 Task: Add an event with the title Webinar: Introduction to Influencer Collaboration for Brand Growth, date '2024/05/23', time 8:50 AM to 10:50 AMand add a description: After each fall, allow time for participants to reflect on their experience. Discuss the emotions, challenges, and level of trust felt during the exercise. Encourage open and honest communication about how the exercise relates to the team's dynamics and collaboration.Select event color  Sage . Add location for the event as: Manchester, UK, logged in from the account softage.4@softage.netand send the event invitation to softage.2@softage.net and softage.3@softage.net. Set a reminder for the event Daily
Action: Mouse moved to (92, 122)
Screenshot: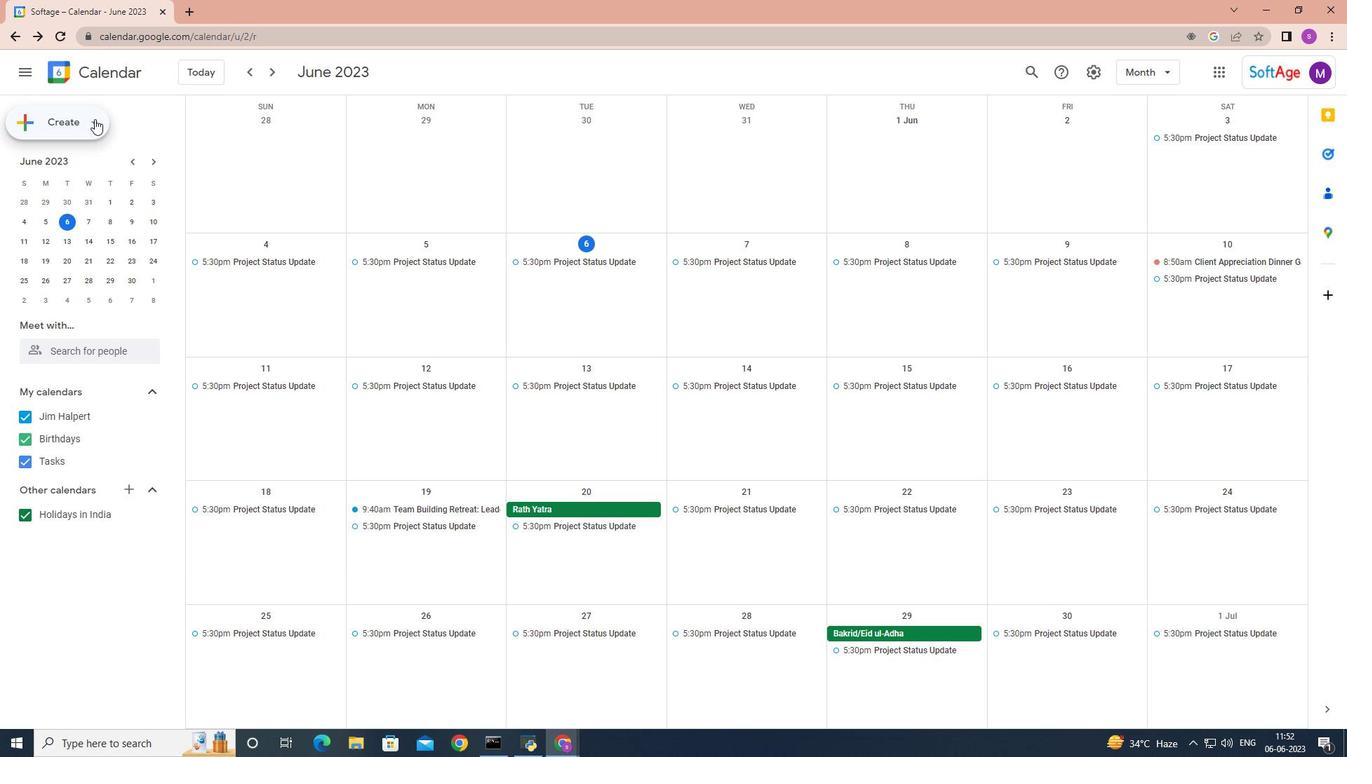 
Action: Mouse pressed left at (92, 122)
Screenshot: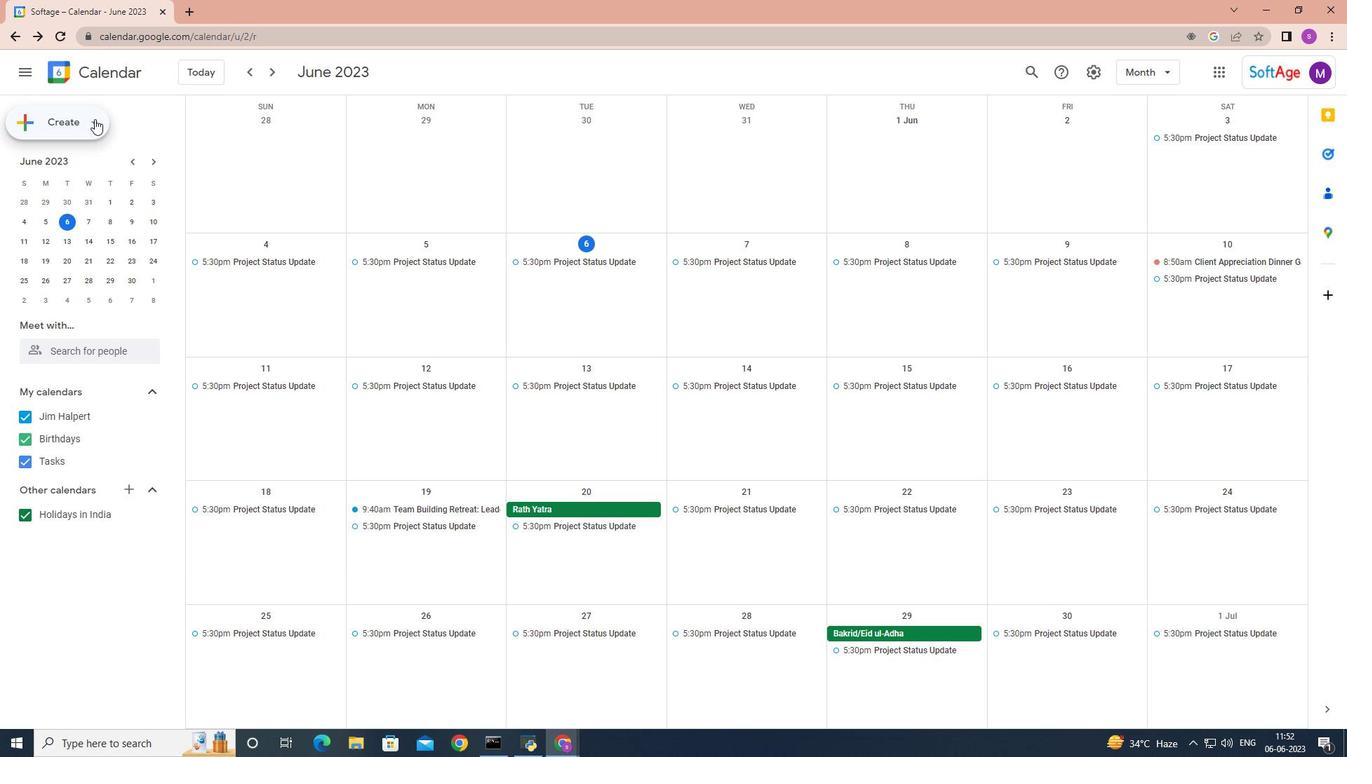 
Action: Mouse moved to (93, 157)
Screenshot: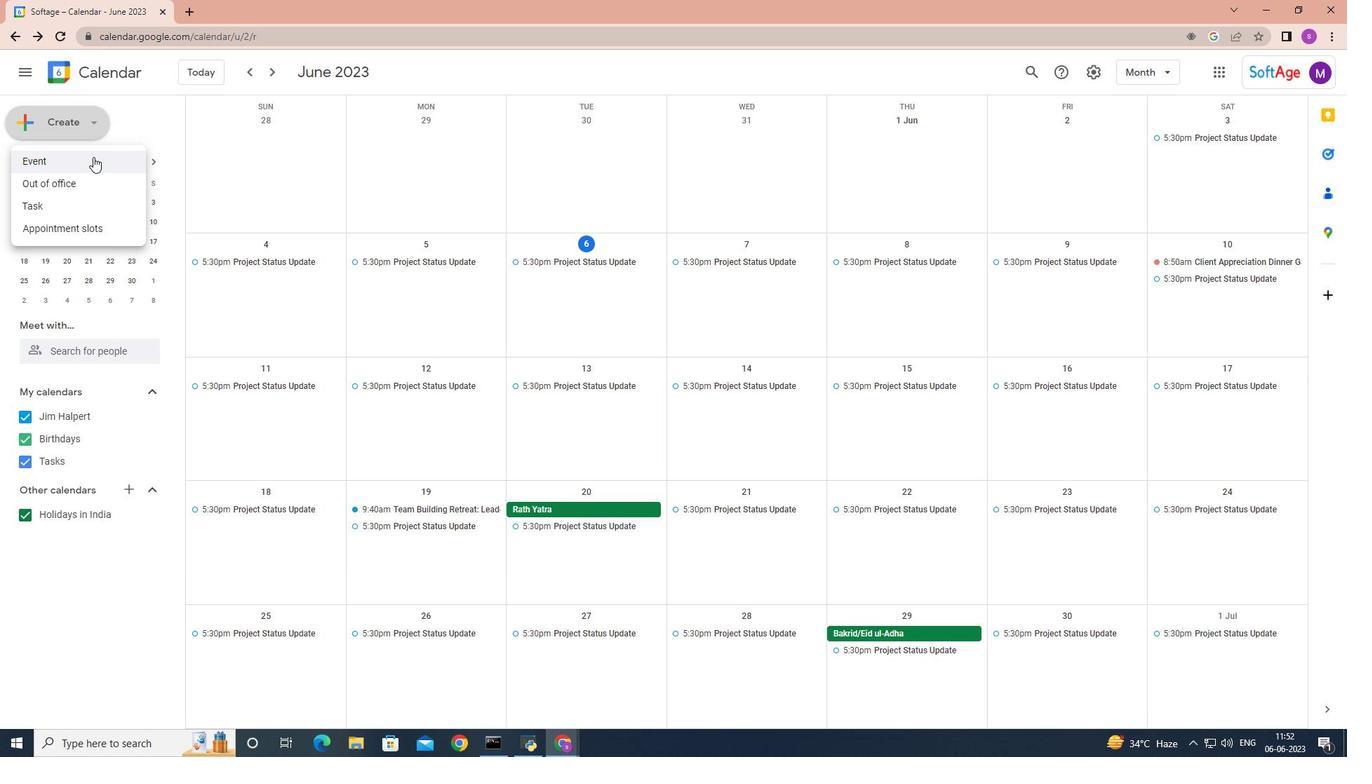 
Action: Mouse pressed left at (93, 157)
Screenshot: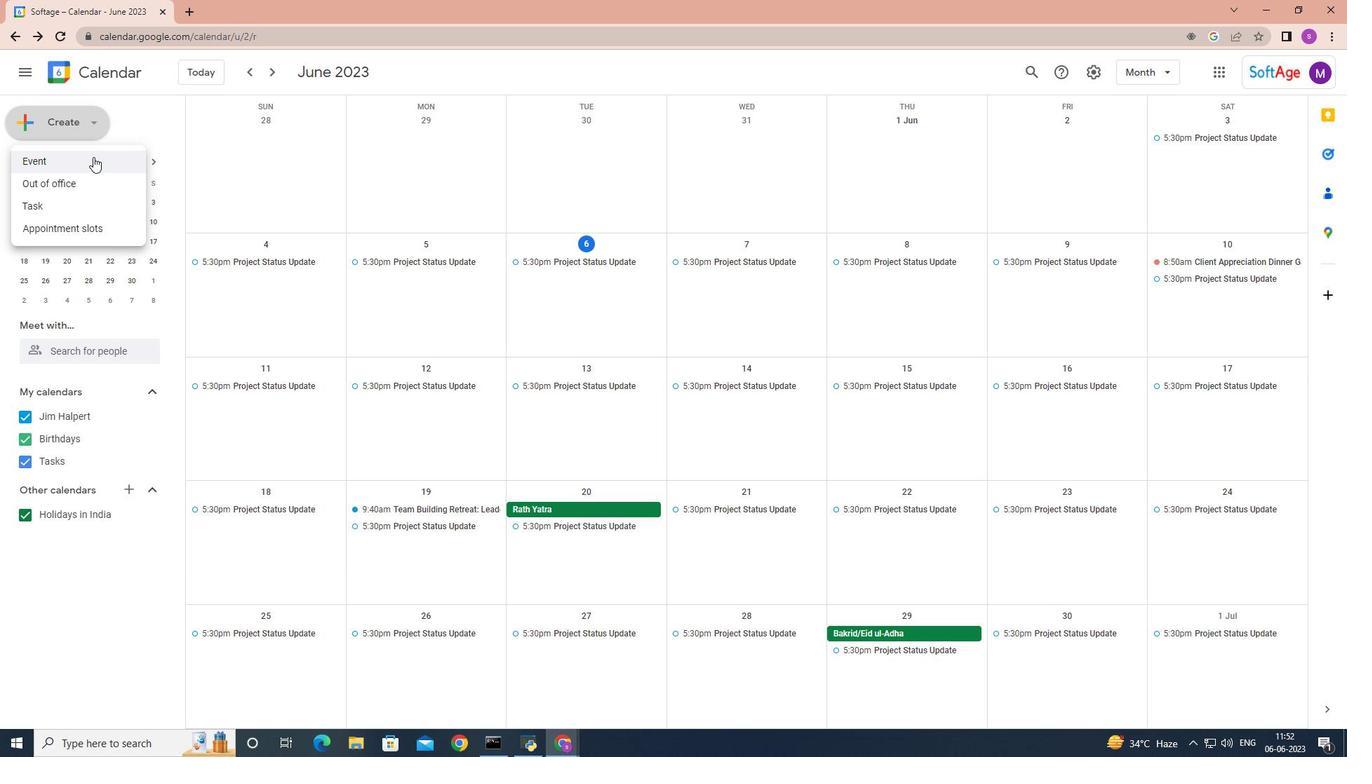 
Action: Mouse moved to (384, 551)
Screenshot: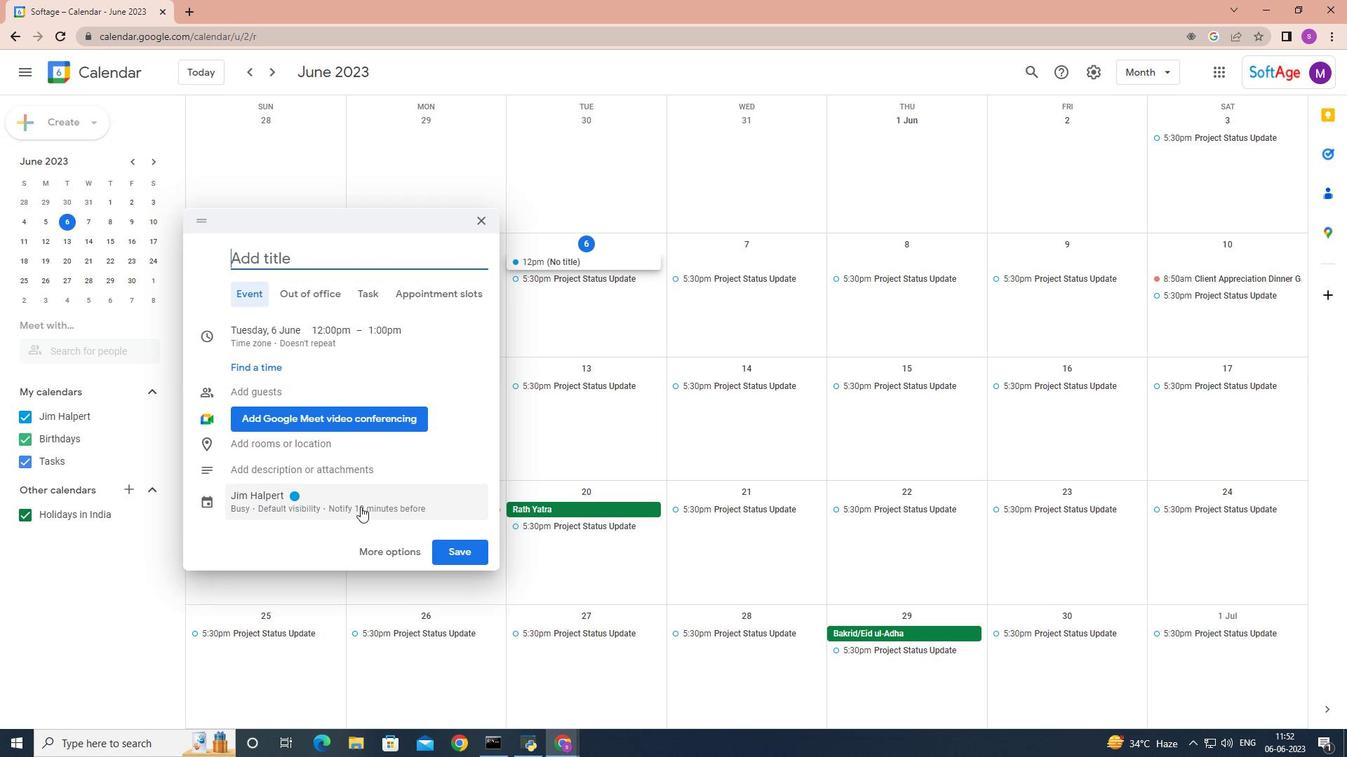 
Action: Mouse pressed left at (384, 551)
Screenshot: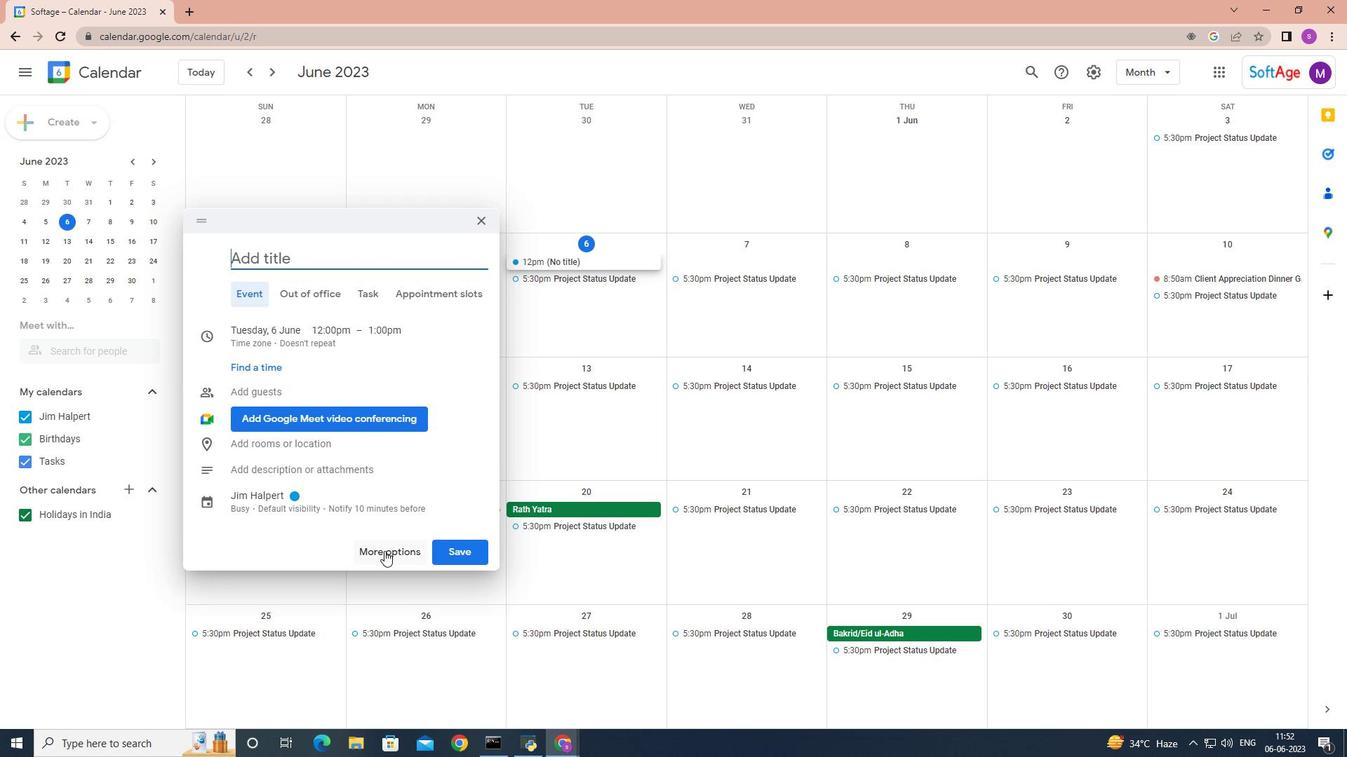 
Action: Key pressed <Key.shift>Webinar<Key.space><Key.shift>:<Key.space><Key.shift>Introduction<Key.space>to<Key.space><Key.shift>Influencer<Key.space><Key.shift>Collaboration<Key.space>for<Key.space><Key.shift>Brand<Key.space><Key.shift>Growth
Screenshot: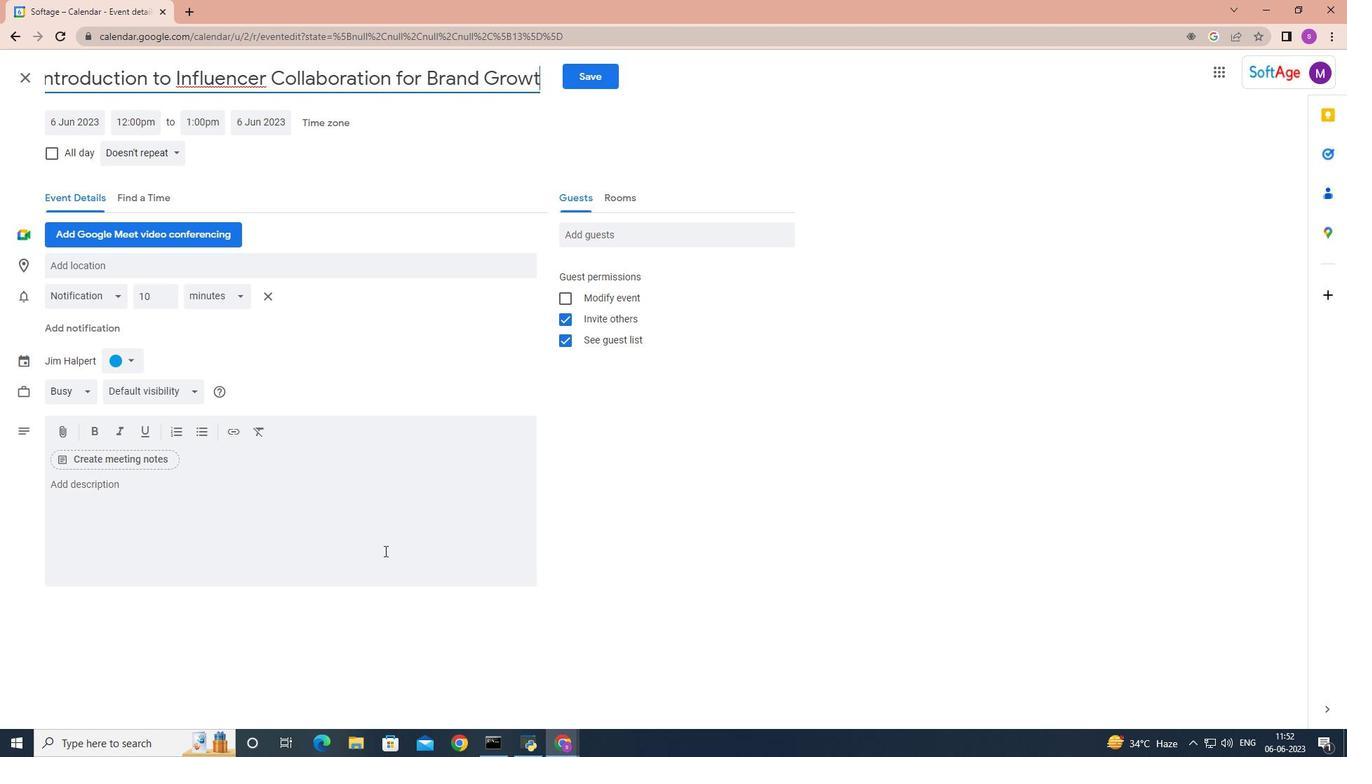 
Action: Mouse moved to (73, 116)
Screenshot: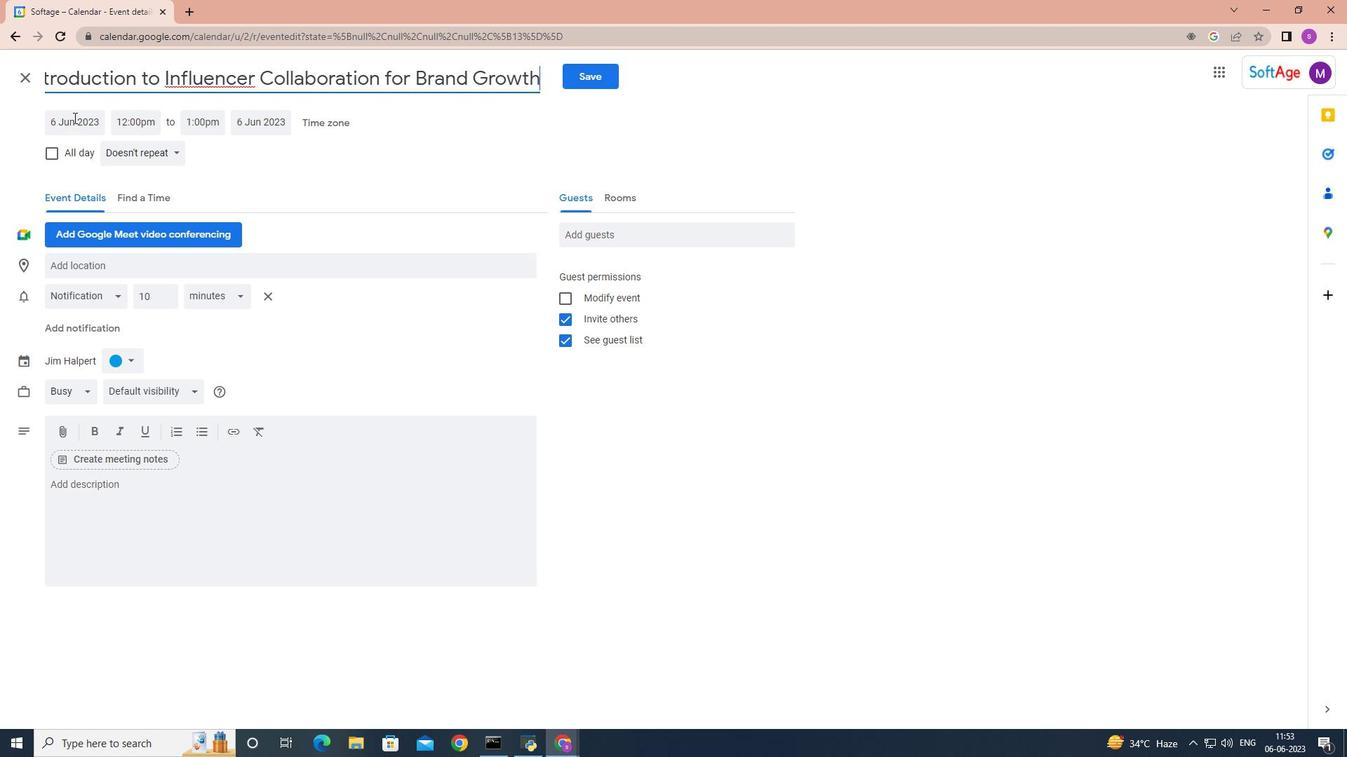 
Action: Mouse pressed left at (73, 116)
Screenshot: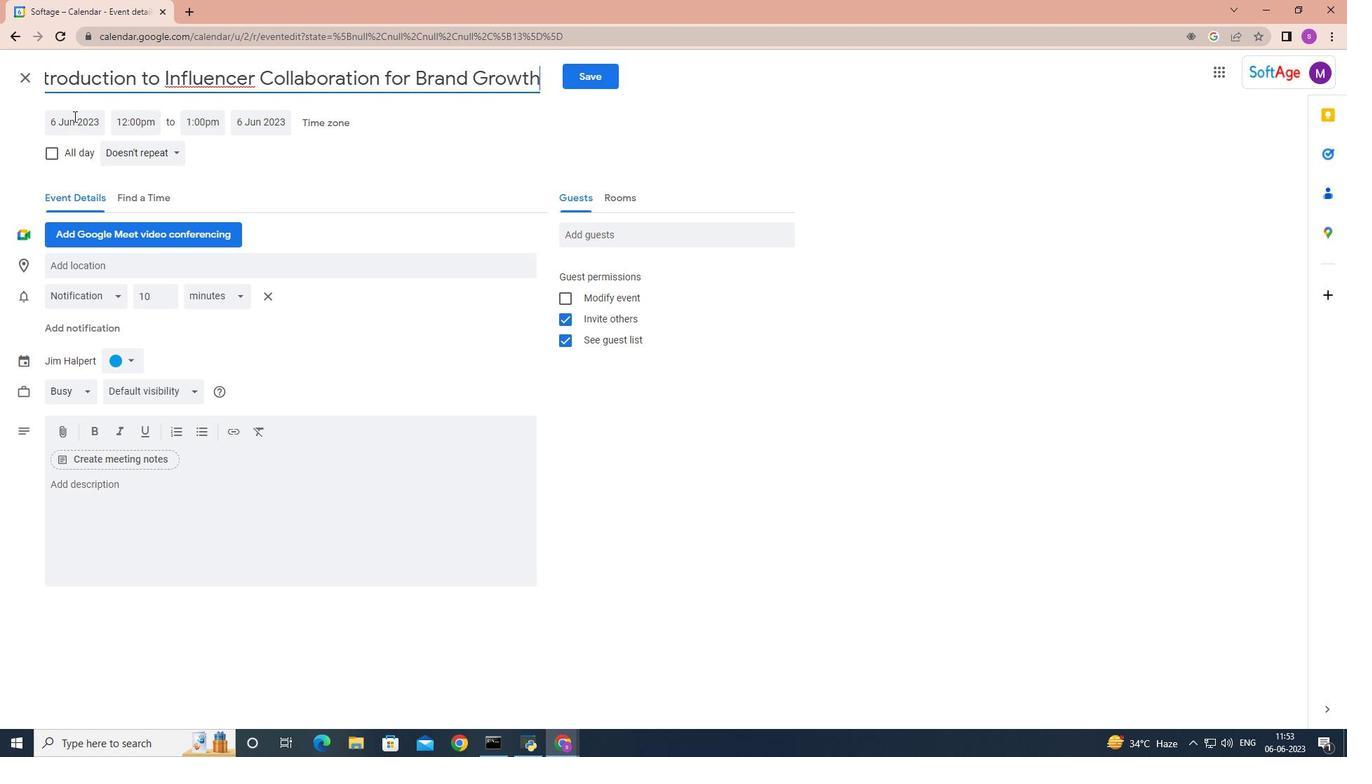 
Action: Mouse moved to (220, 151)
Screenshot: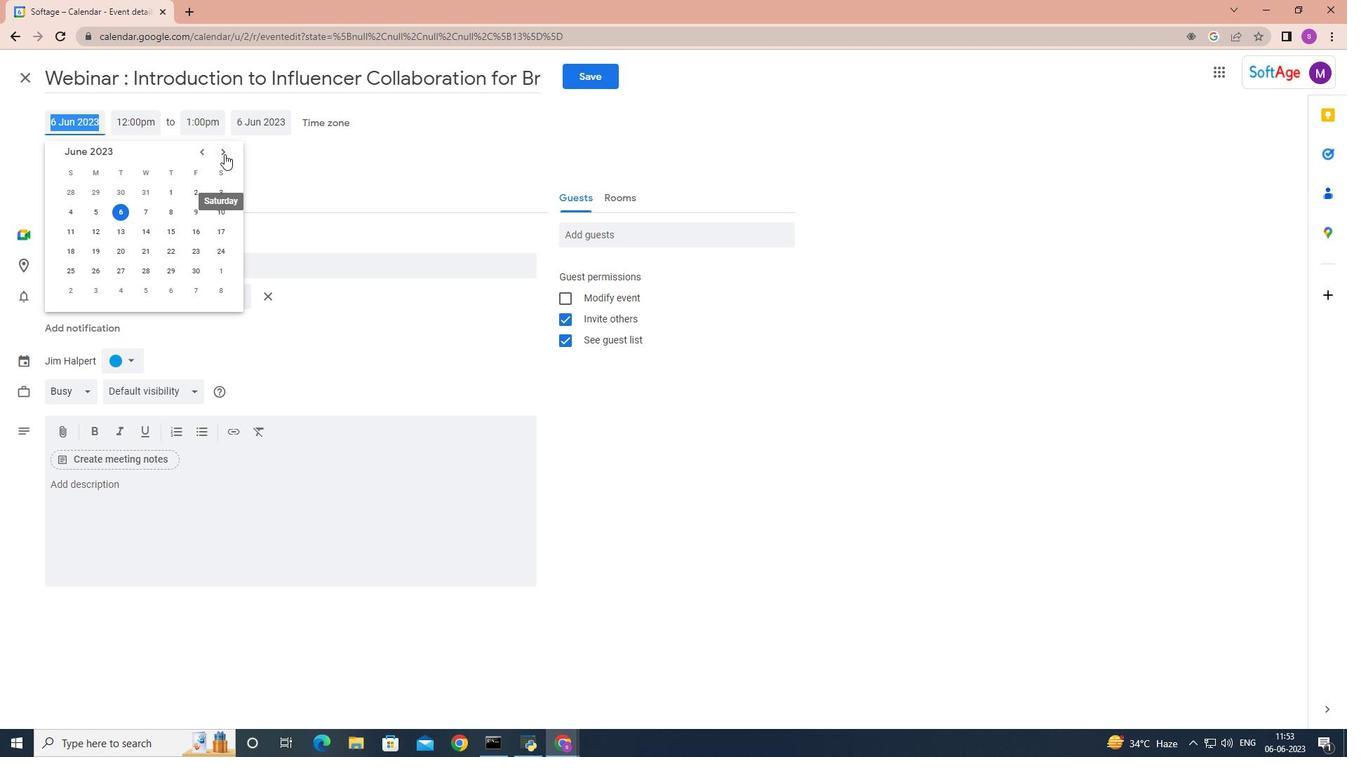 
Action: Mouse pressed left at (220, 151)
Screenshot: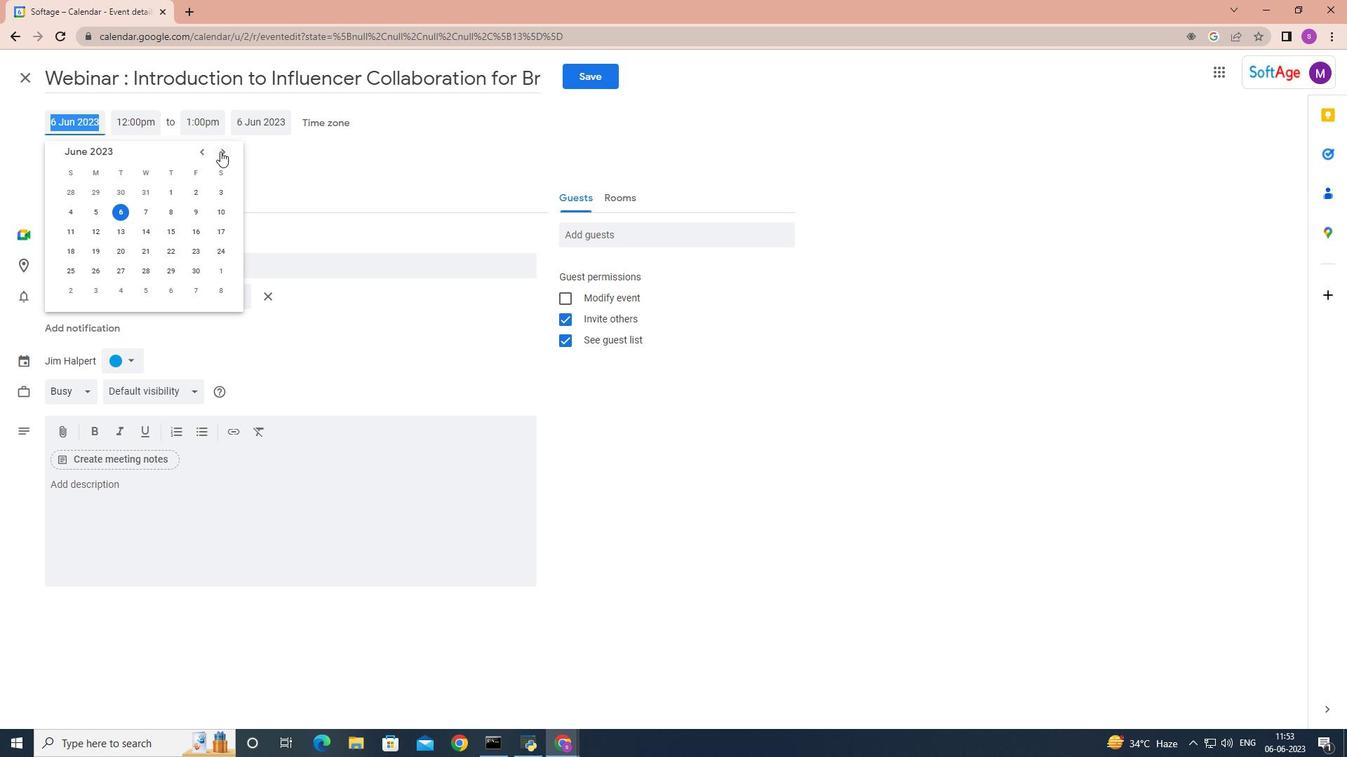 
Action: Mouse pressed left at (220, 151)
Screenshot: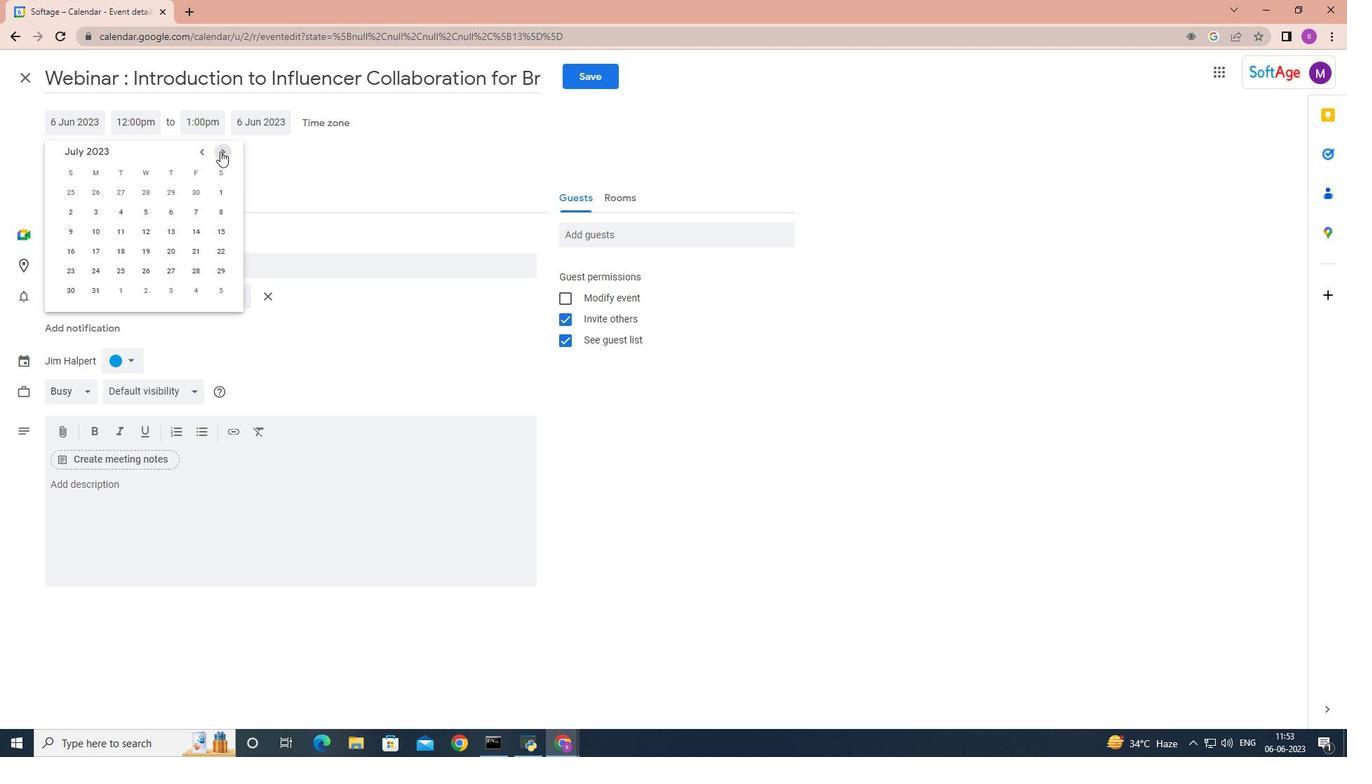 
Action: Mouse moved to (220, 151)
Screenshot: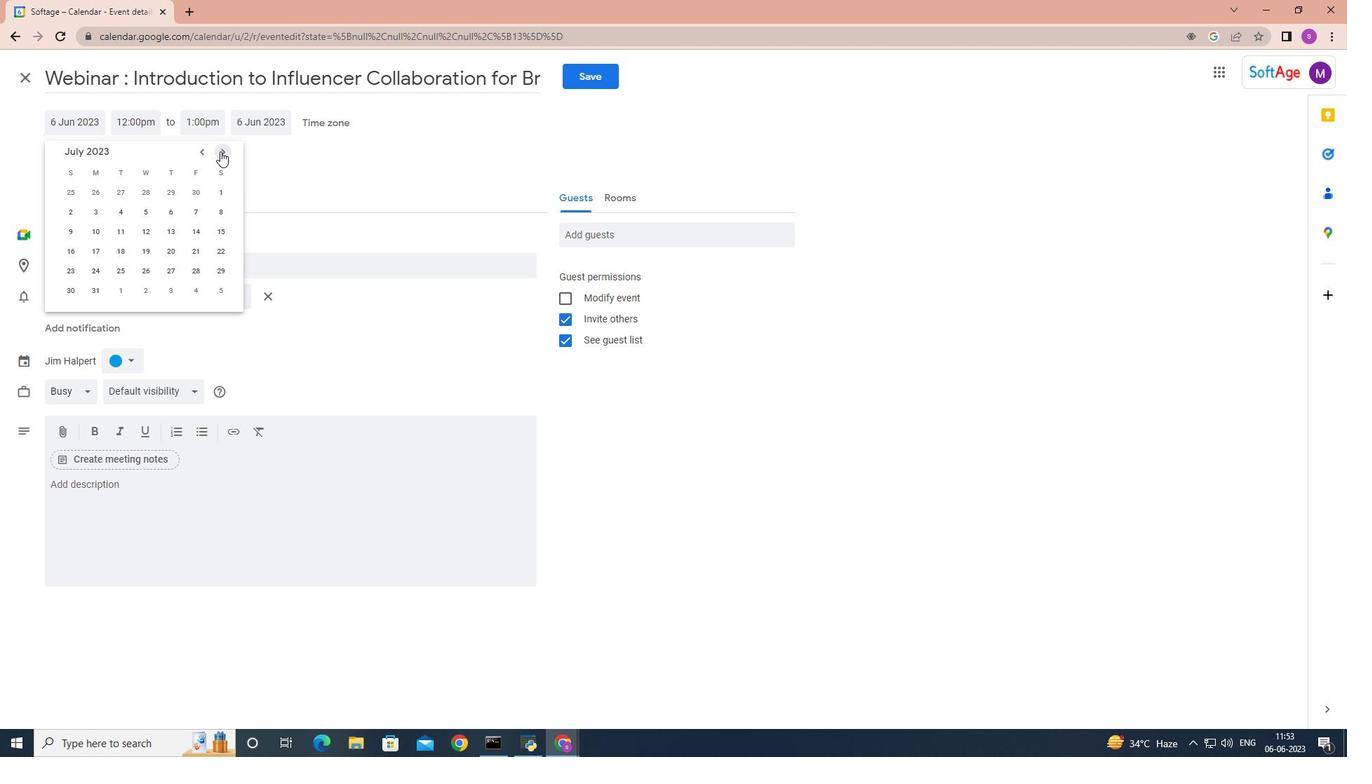 
Action: Mouse pressed left at (220, 151)
Screenshot: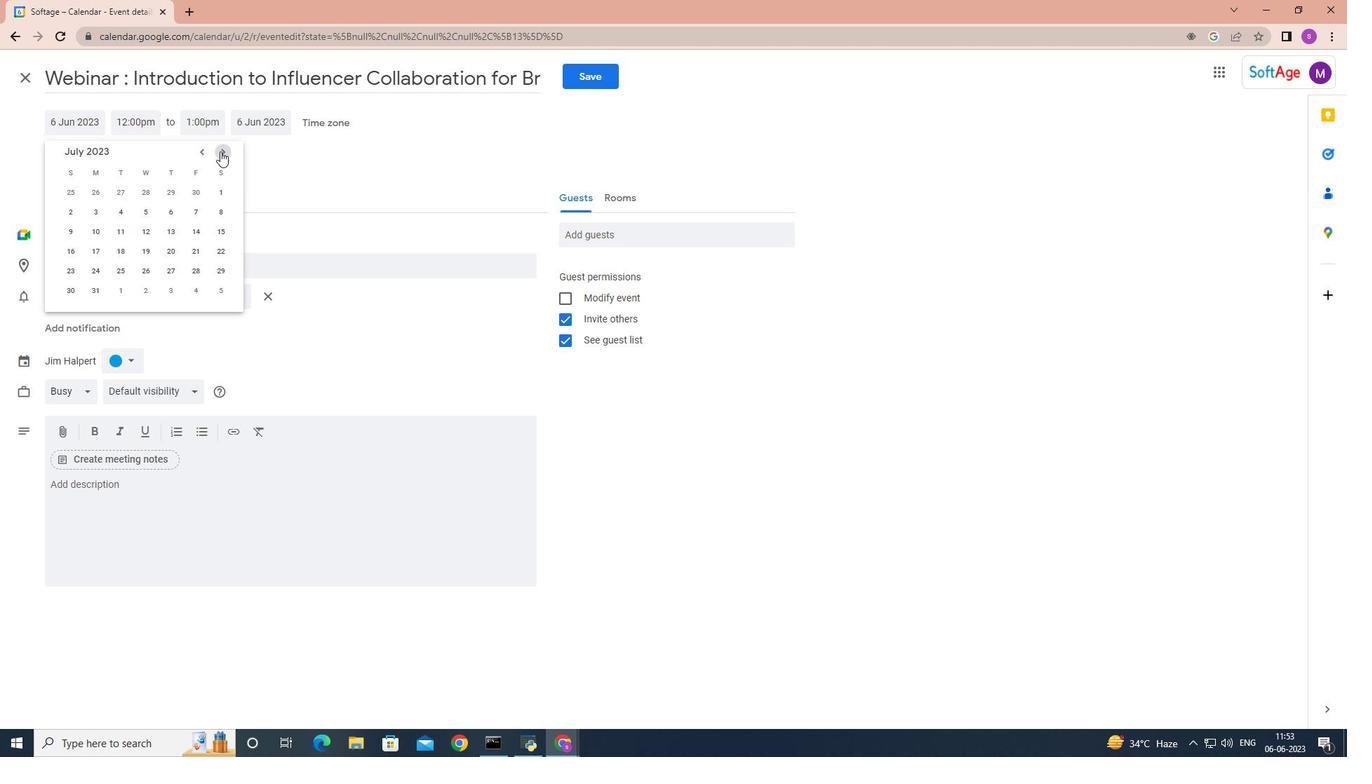 
Action: Mouse pressed left at (220, 151)
Screenshot: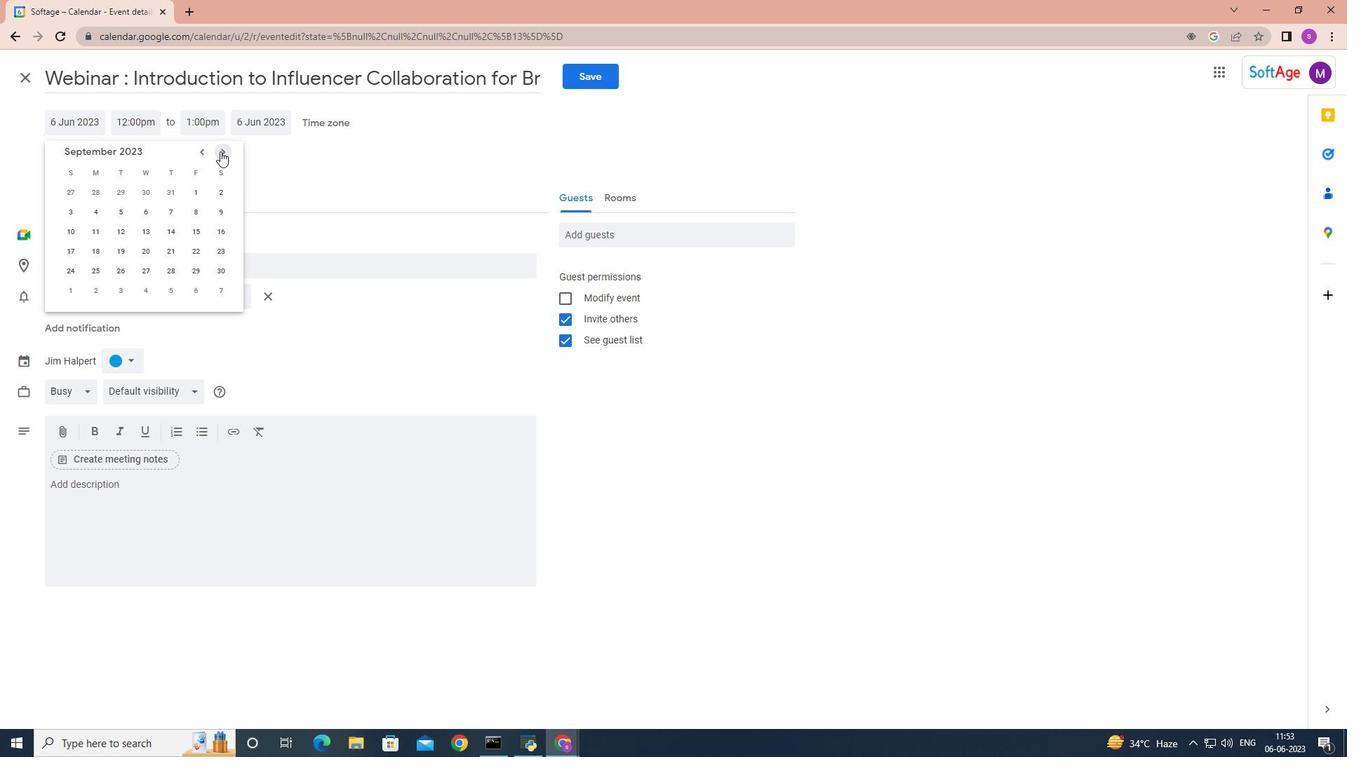 
Action: Mouse pressed left at (220, 151)
Screenshot: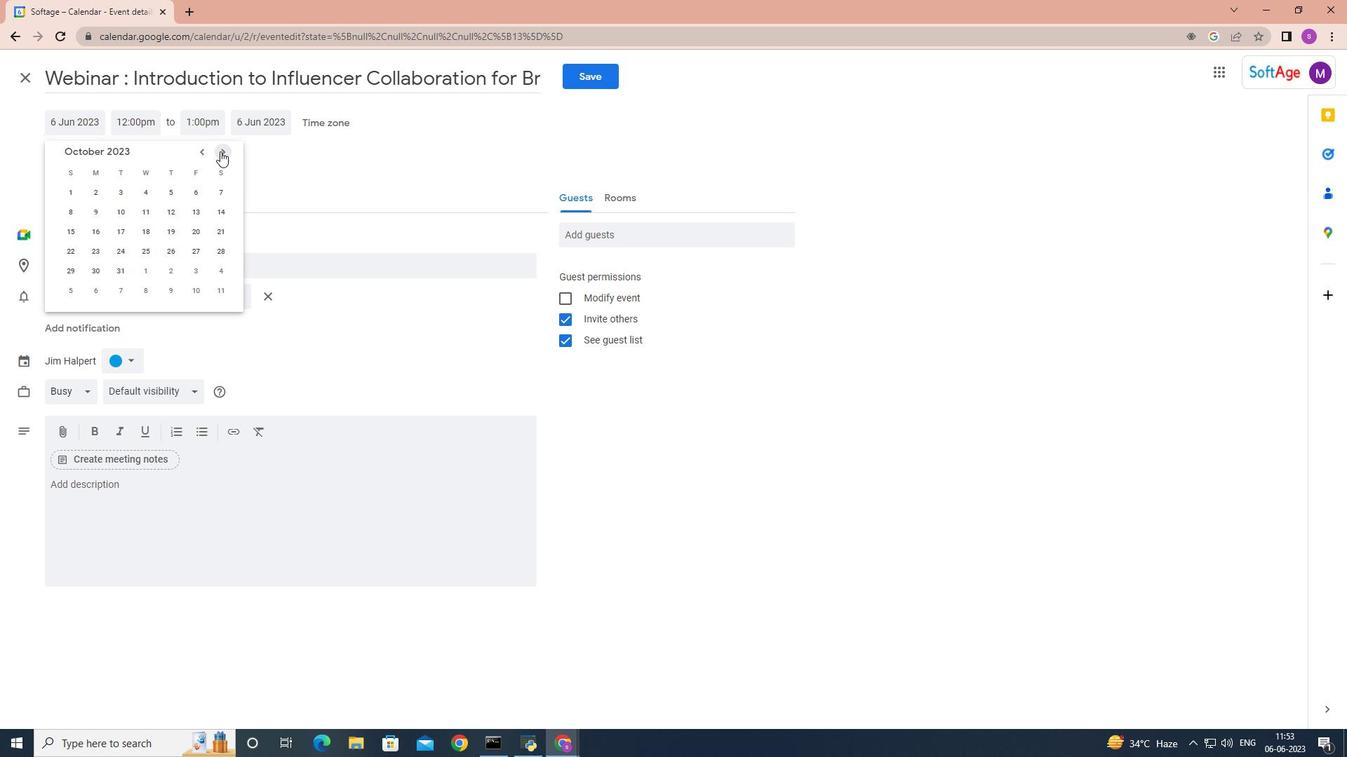 
Action: Mouse pressed left at (220, 151)
Screenshot: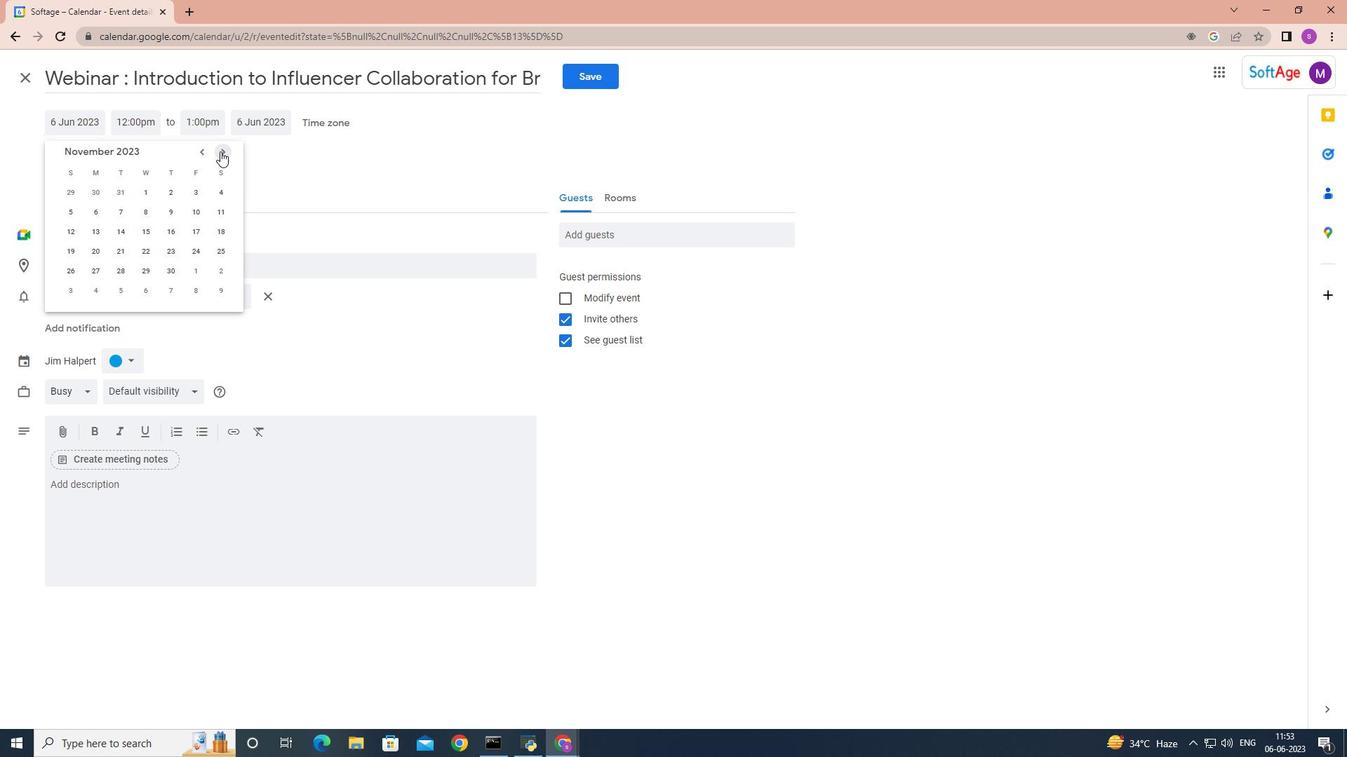 
Action: Mouse pressed left at (220, 151)
Screenshot: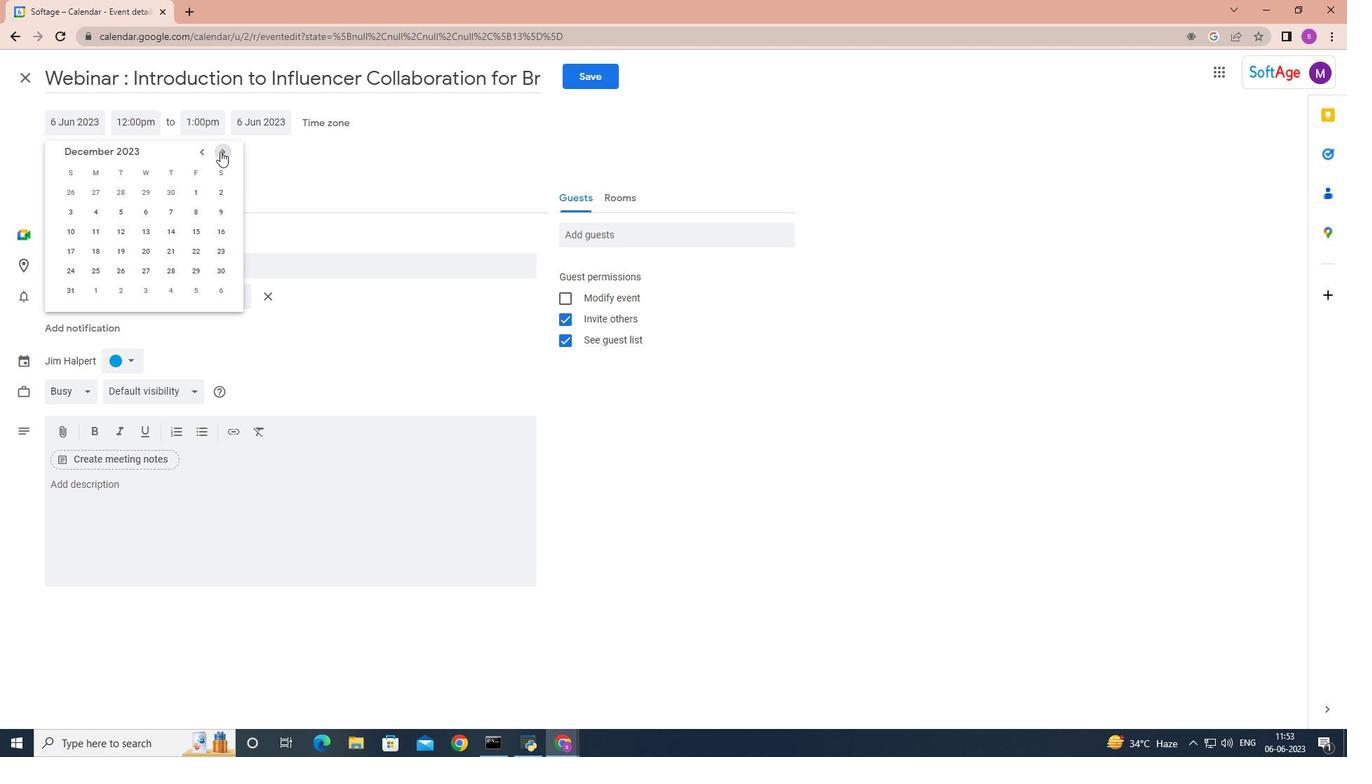 
Action: Mouse pressed left at (220, 151)
Screenshot: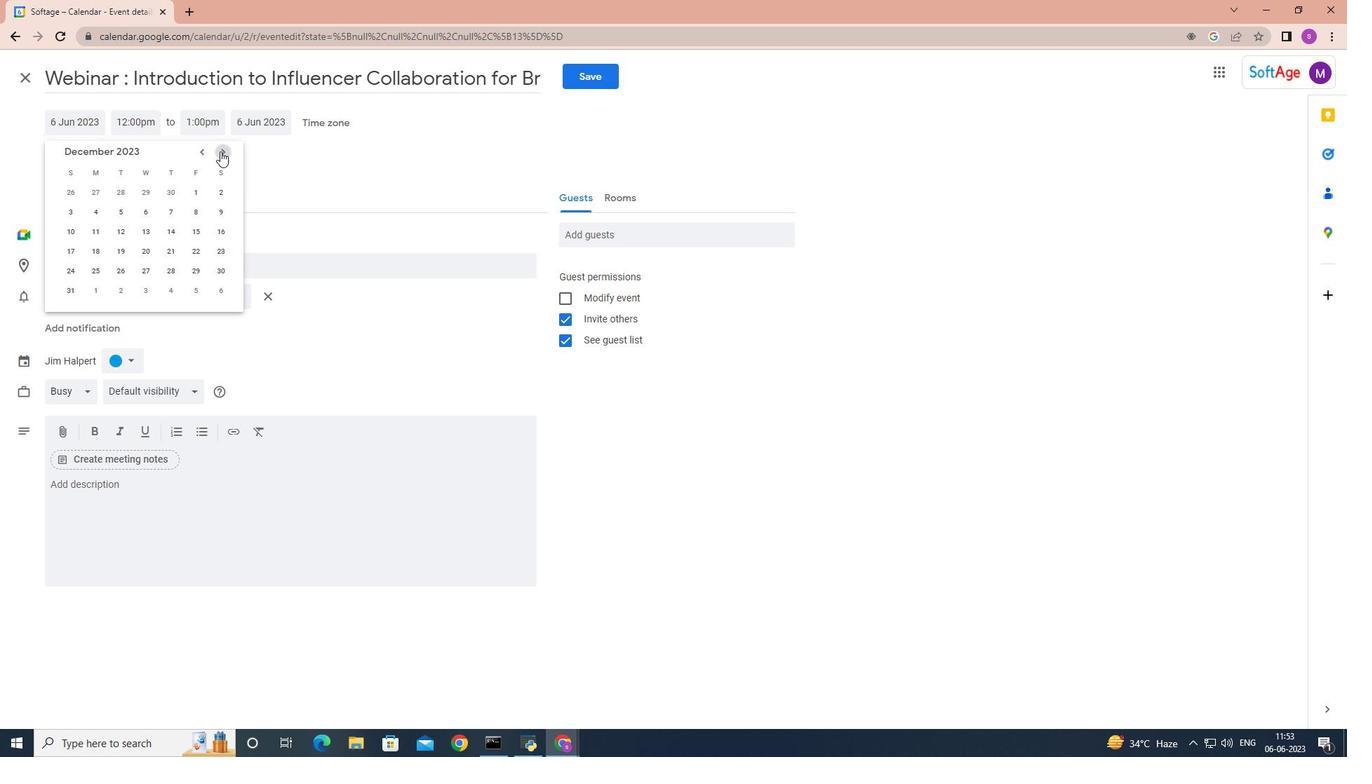
Action: Mouse pressed left at (220, 151)
Screenshot: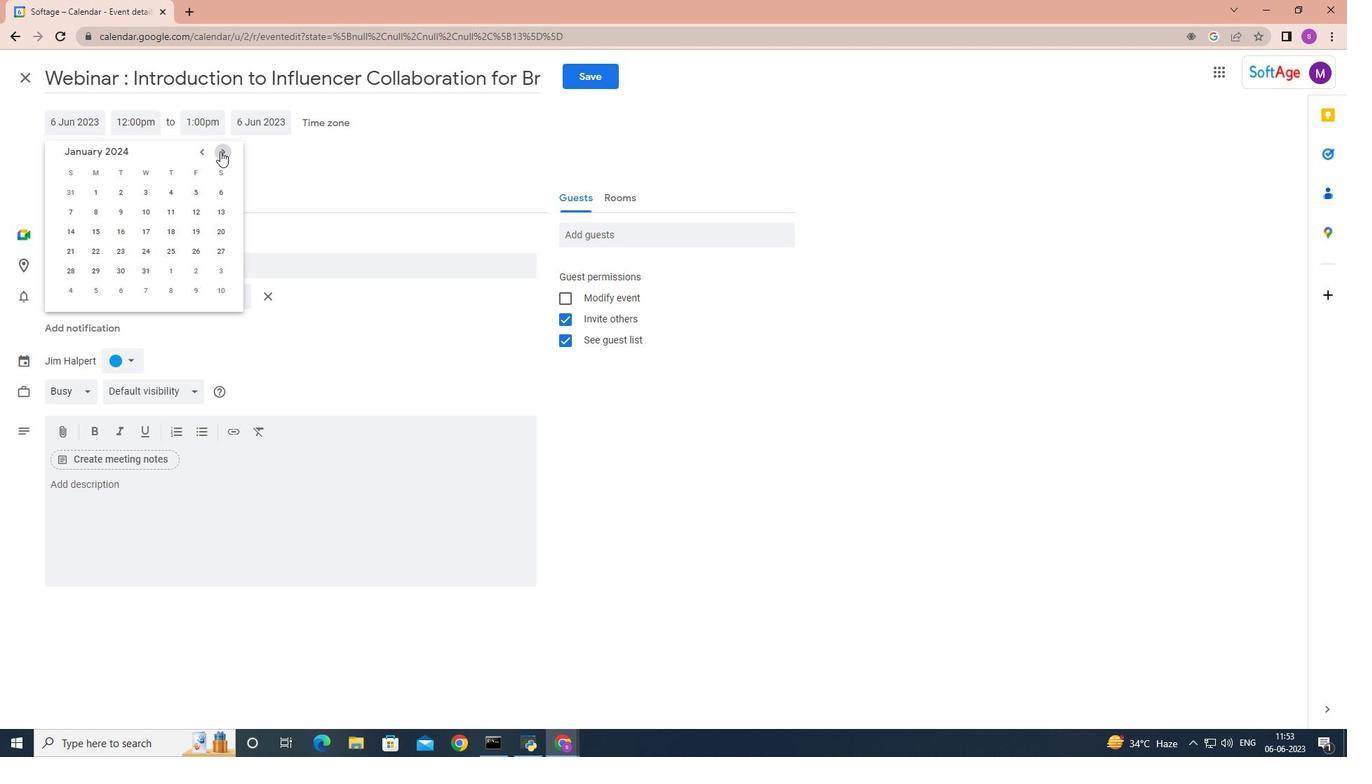 
Action: Mouse pressed left at (220, 151)
Screenshot: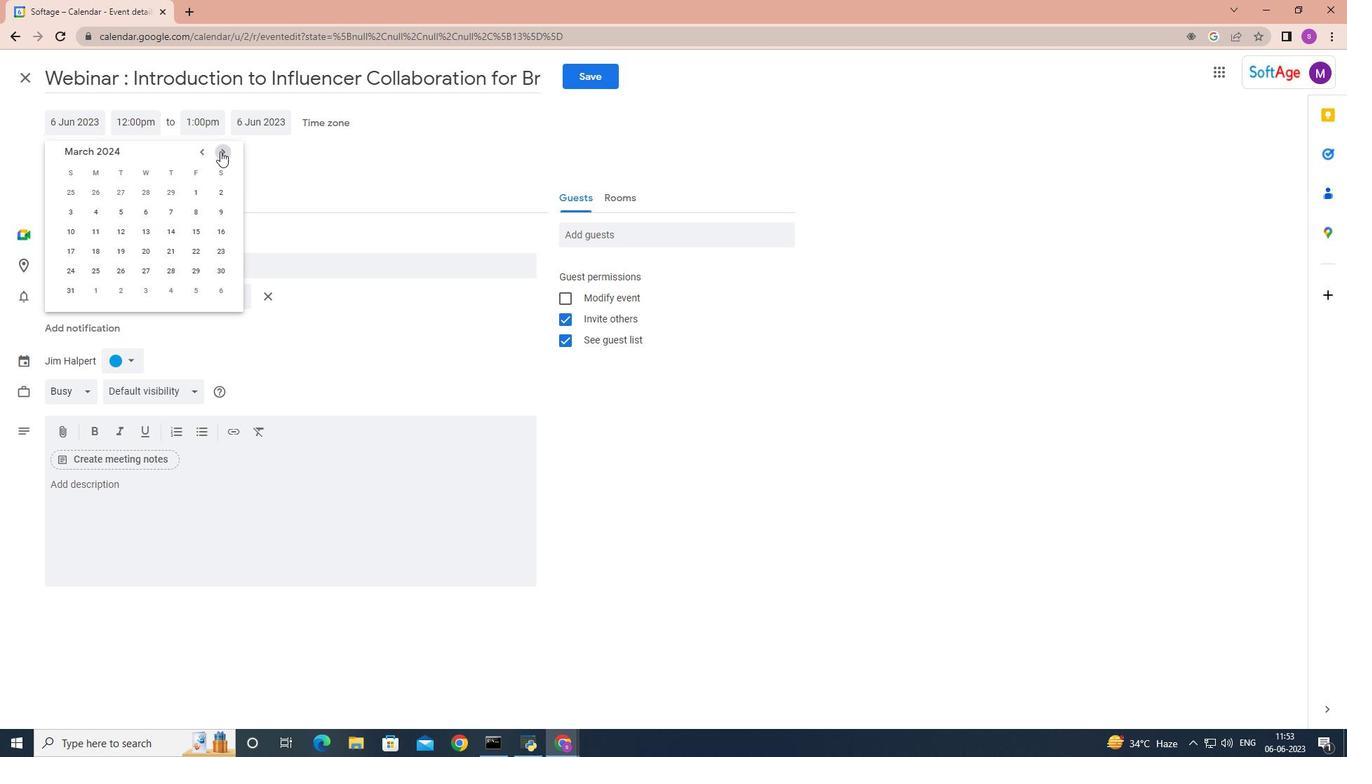 
Action: Mouse pressed left at (220, 151)
Screenshot: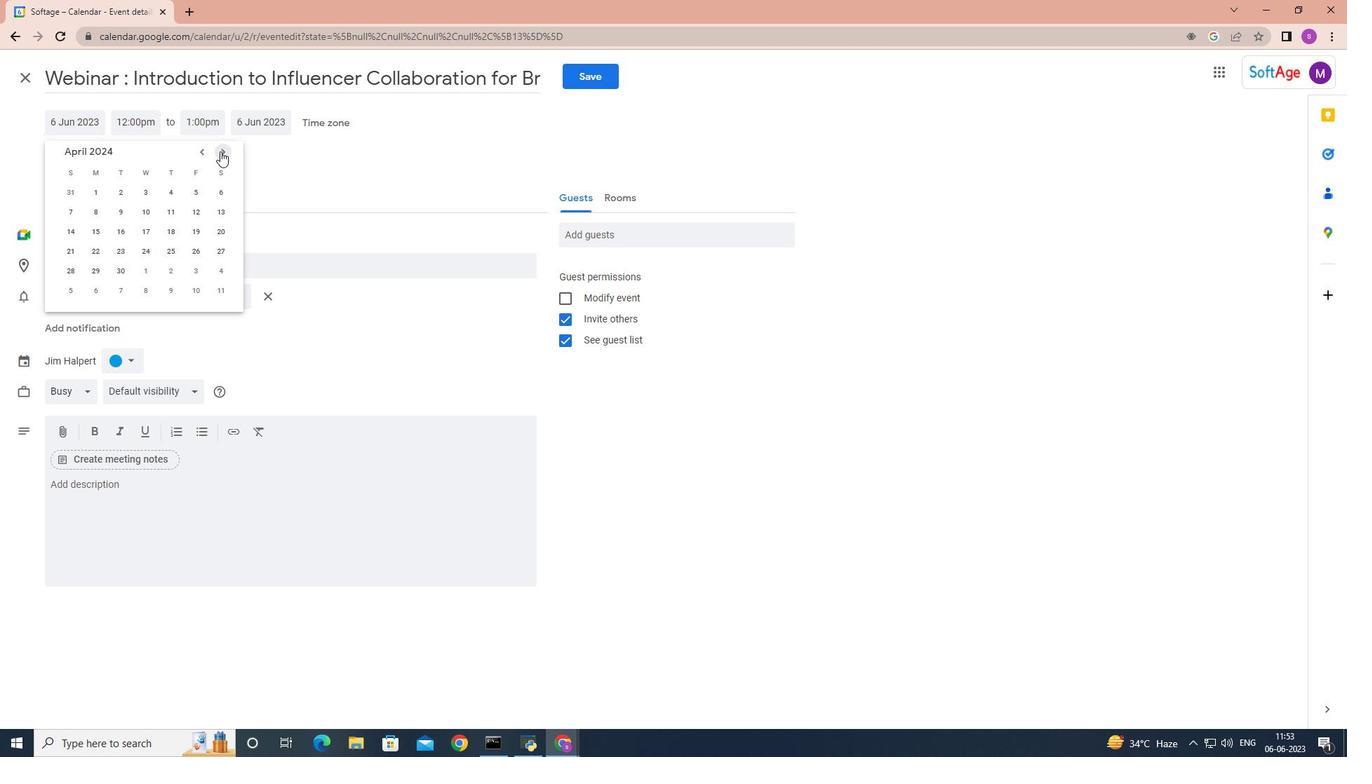 
Action: Mouse moved to (170, 251)
Screenshot: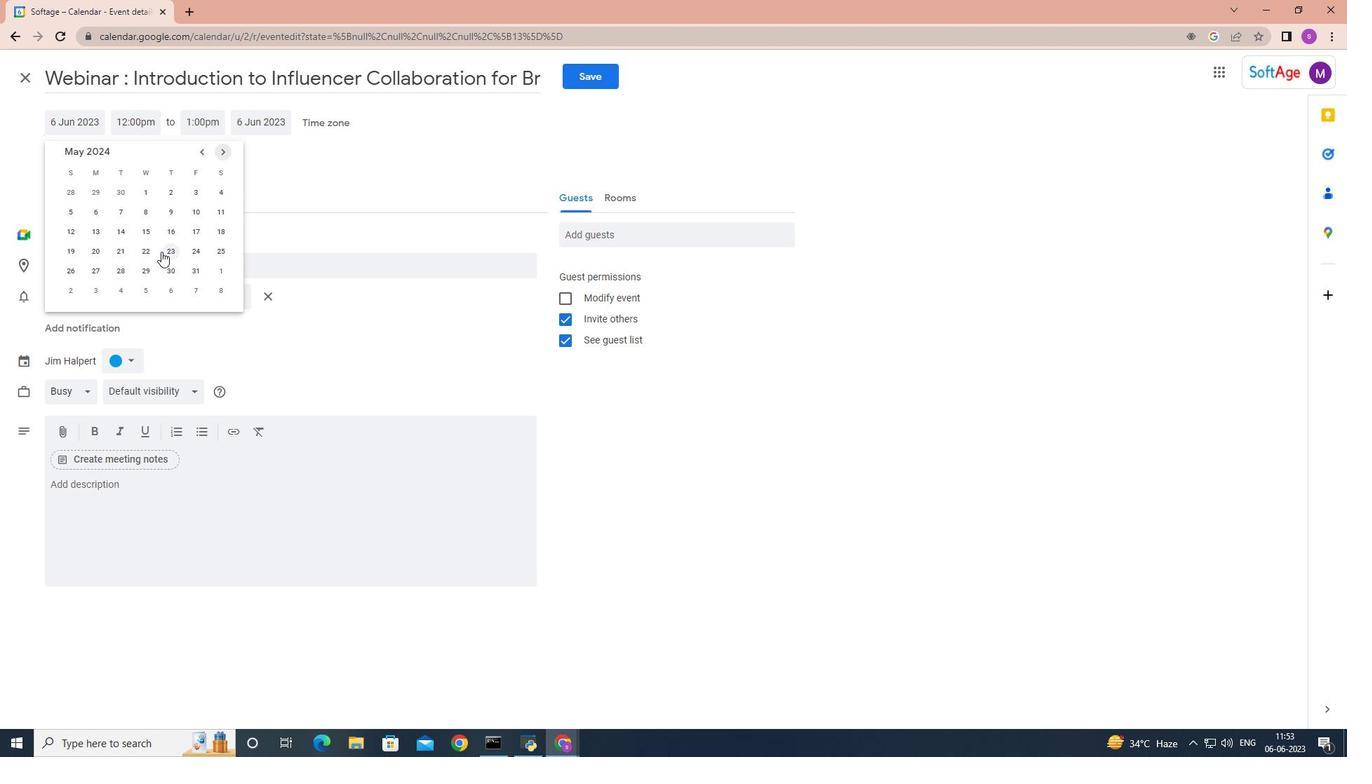 
Action: Mouse pressed left at (170, 251)
Screenshot: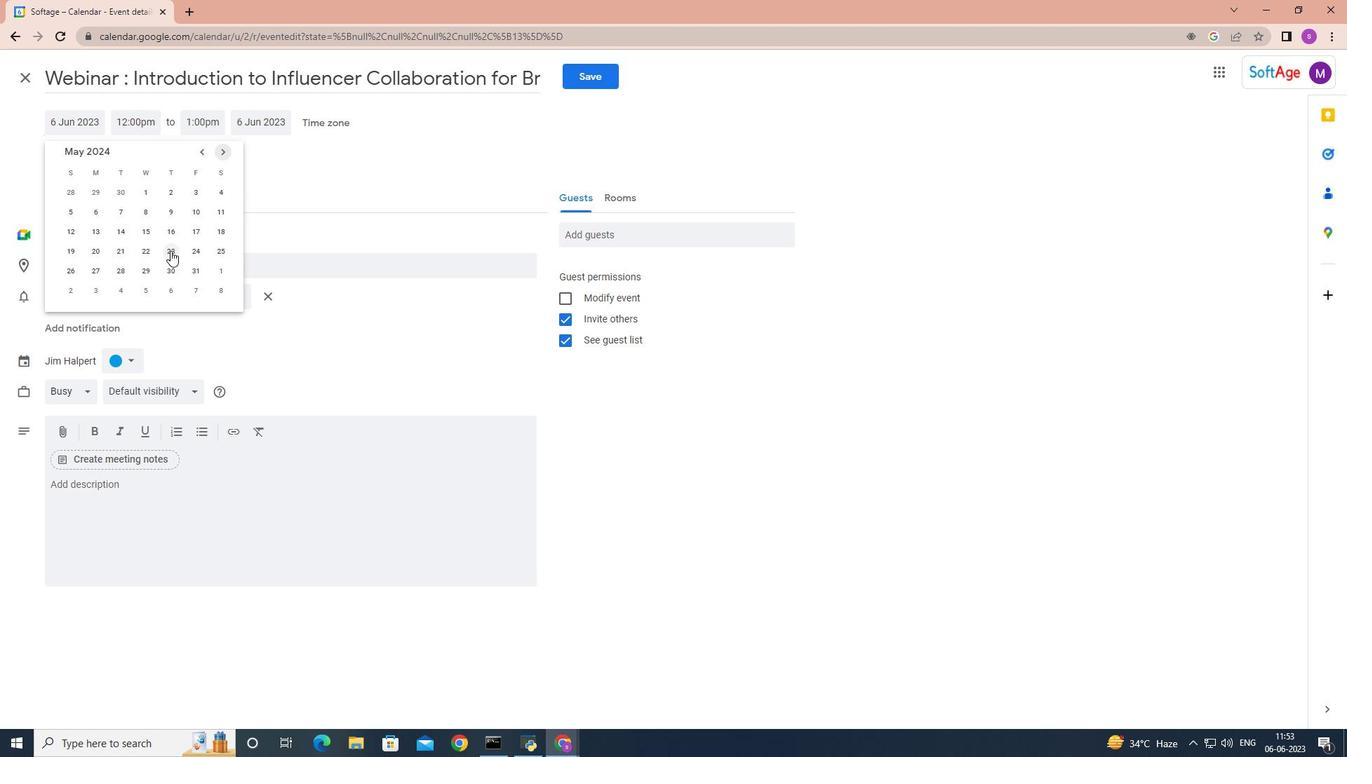 
Action: Mouse moved to (154, 124)
Screenshot: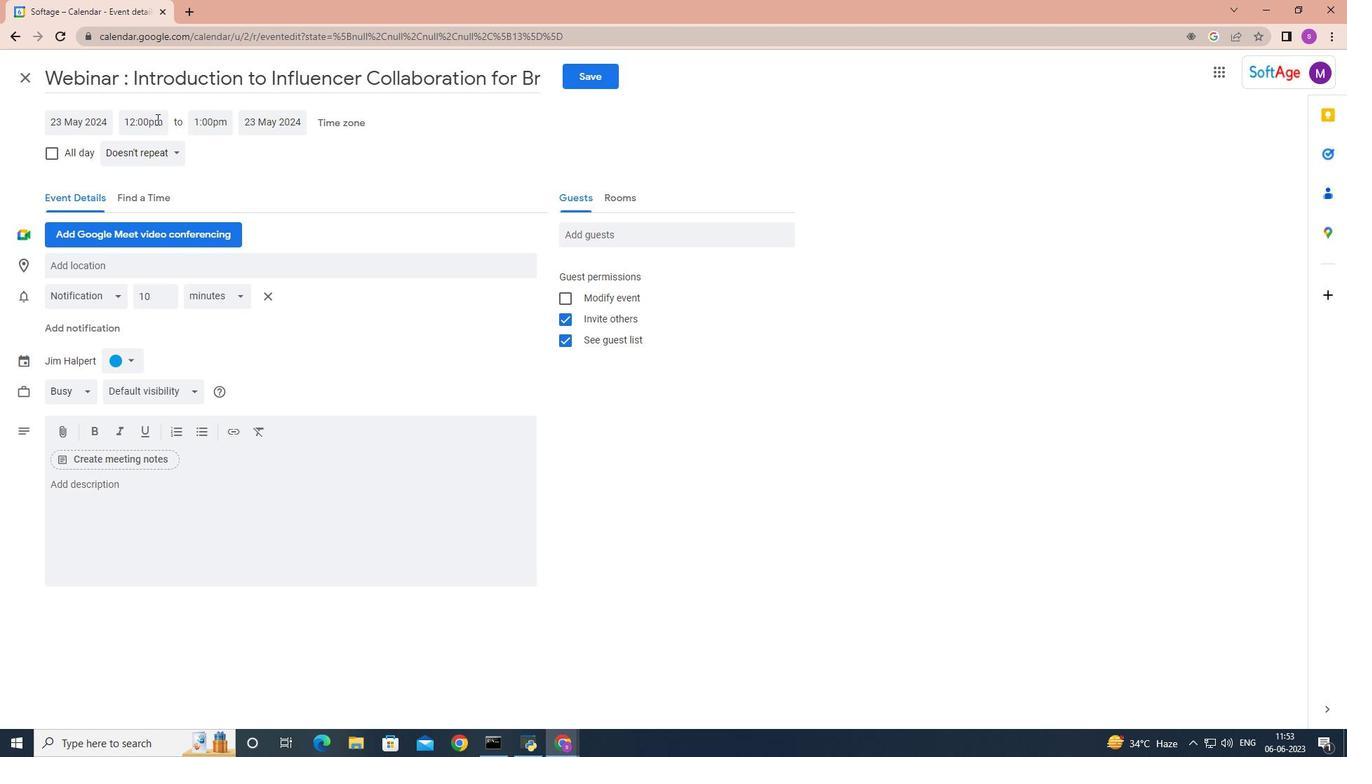 
Action: Mouse pressed left at (154, 124)
Screenshot: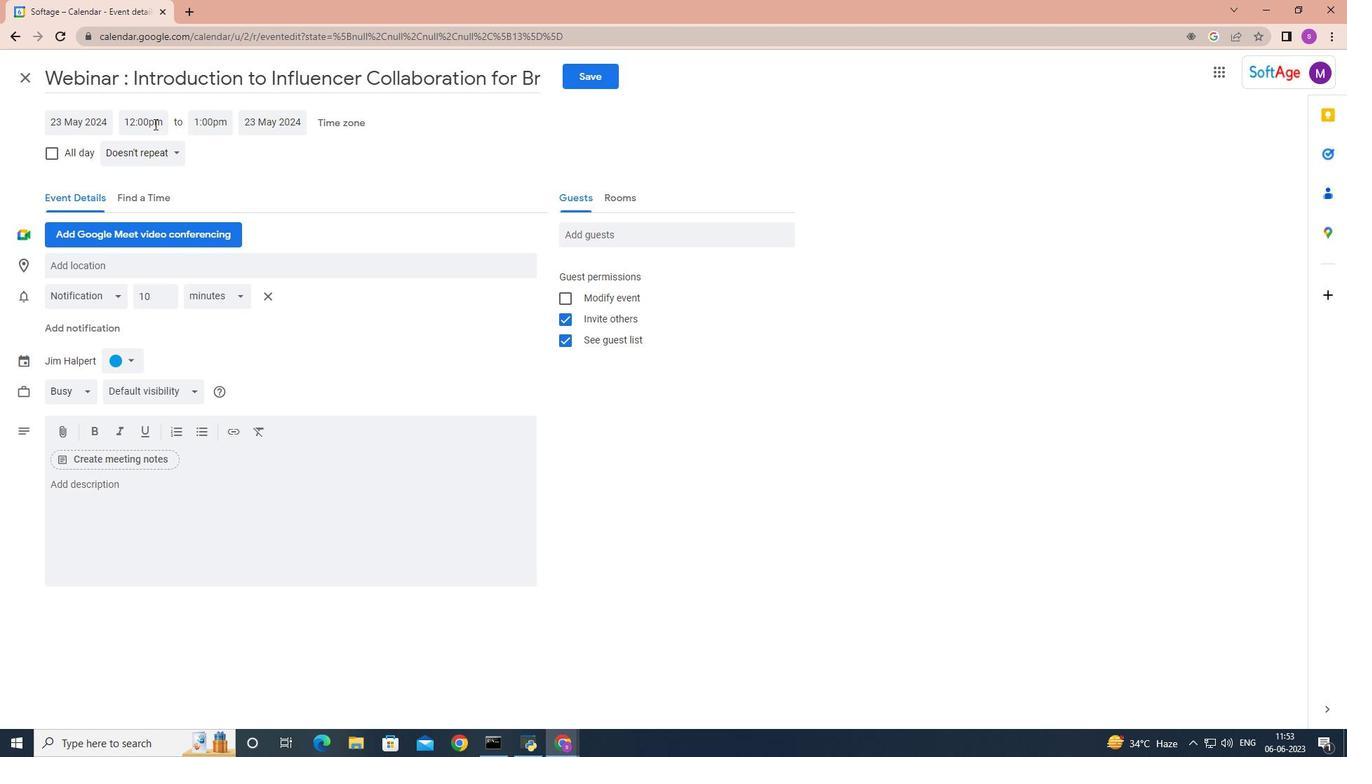 
Action: Mouse moved to (207, 214)
Screenshot: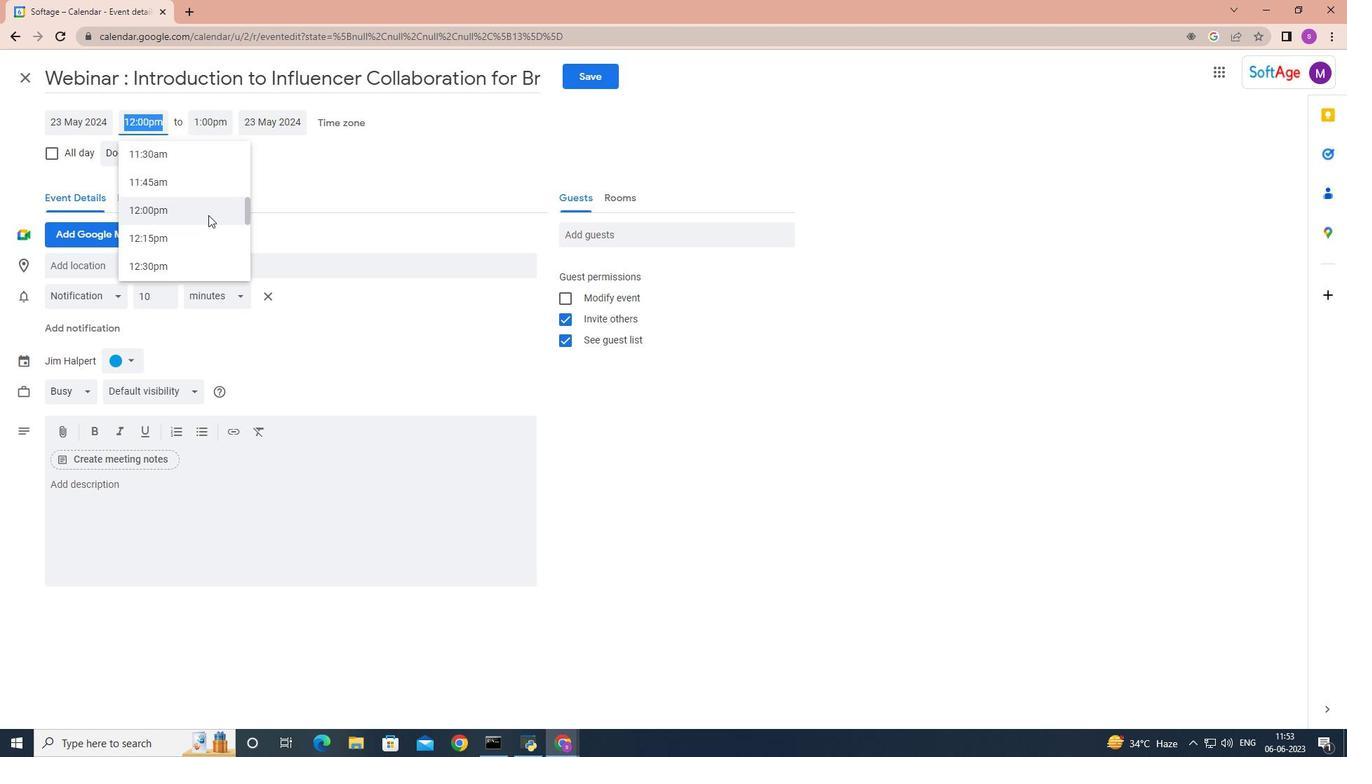 
Action: Mouse scrolled (207, 215) with delta (0, 0)
Screenshot: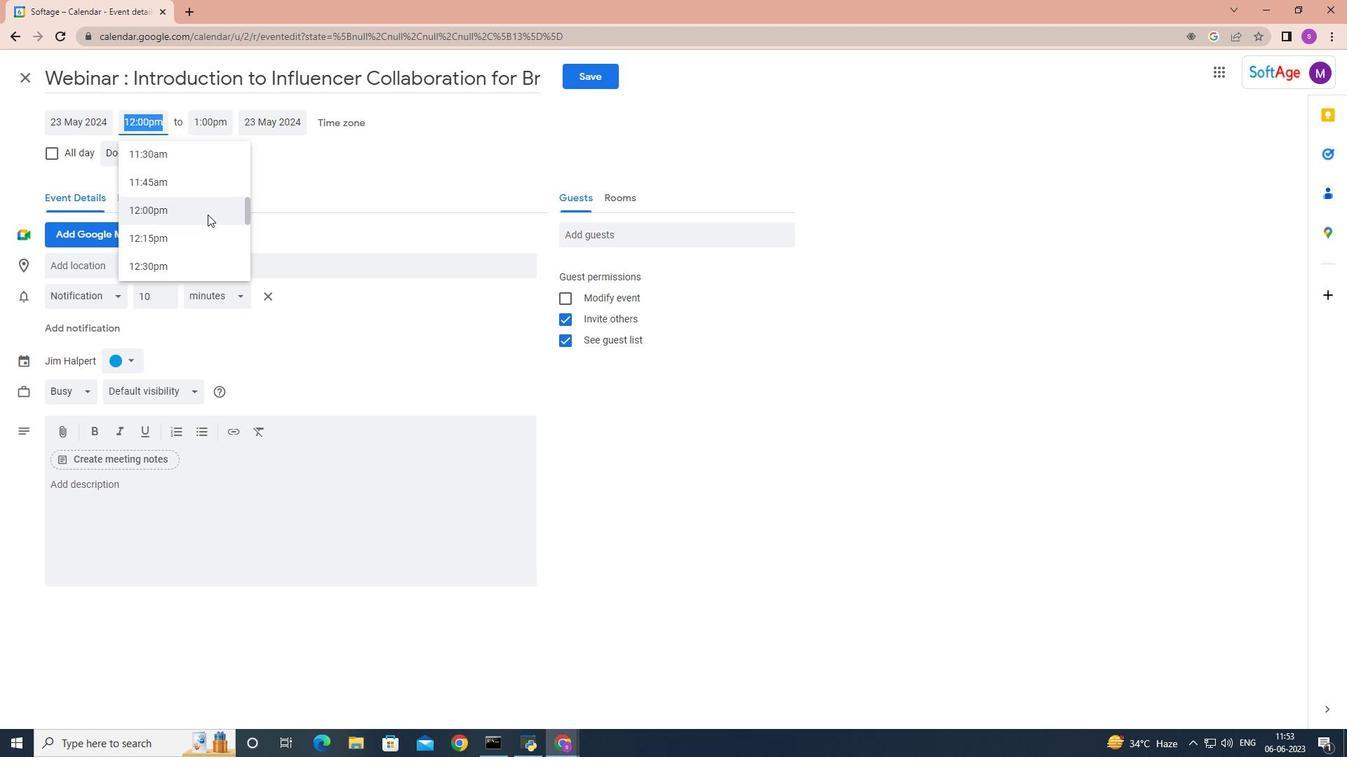 
Action: Key pressed 8<Key.shift><Key.shift><Key.shift>:50<Key.space><Key.shift>AM<Key.enter>
Screenshot: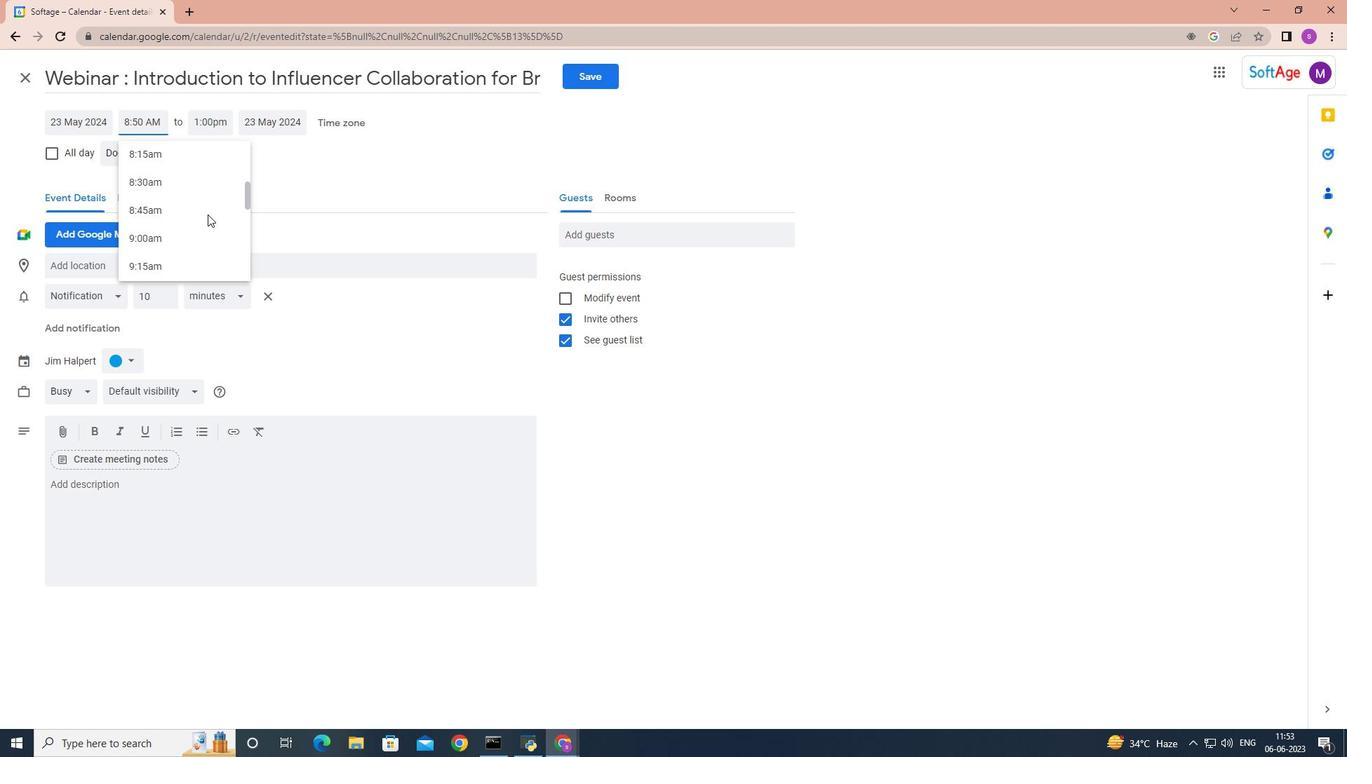 
Action: Mouse moved to (189, 122)
Screenshot: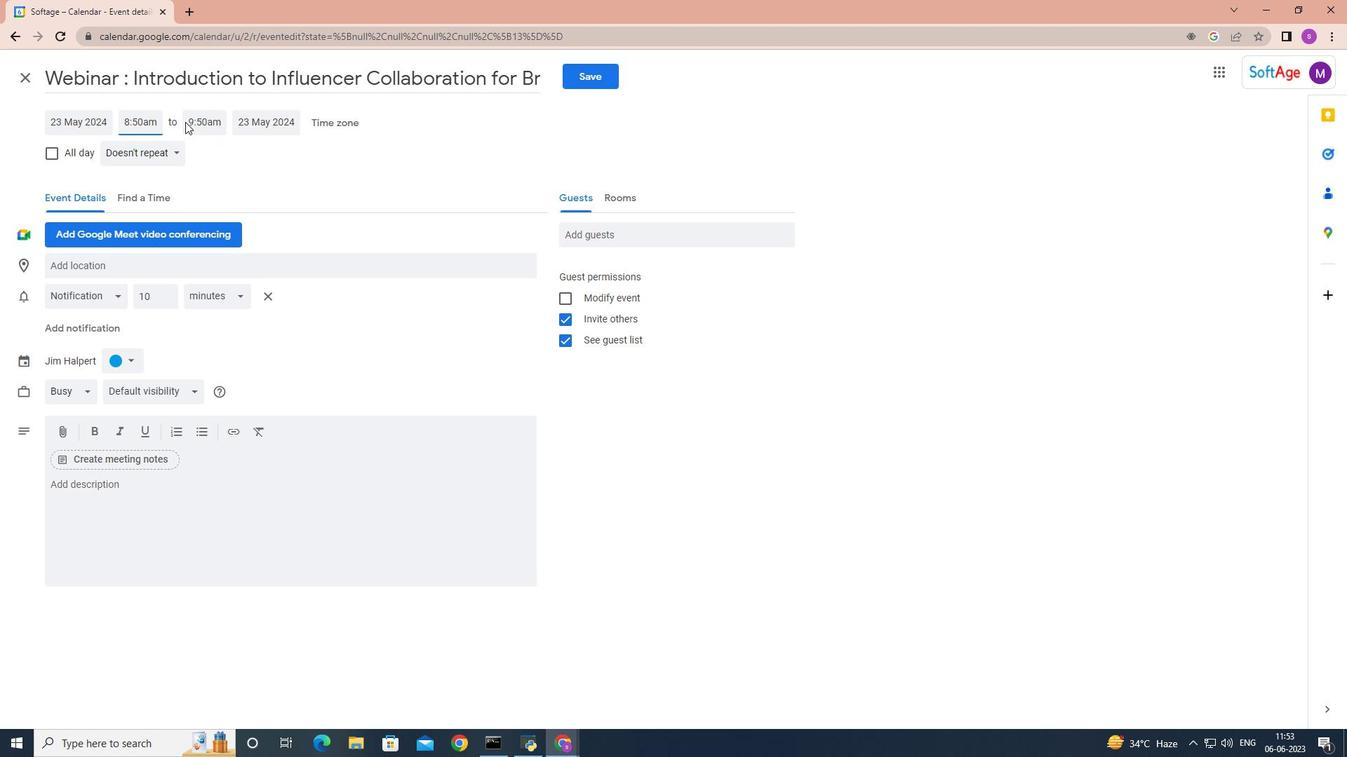 
Action: Mouse pressed left at (189, 122)
Screenshot: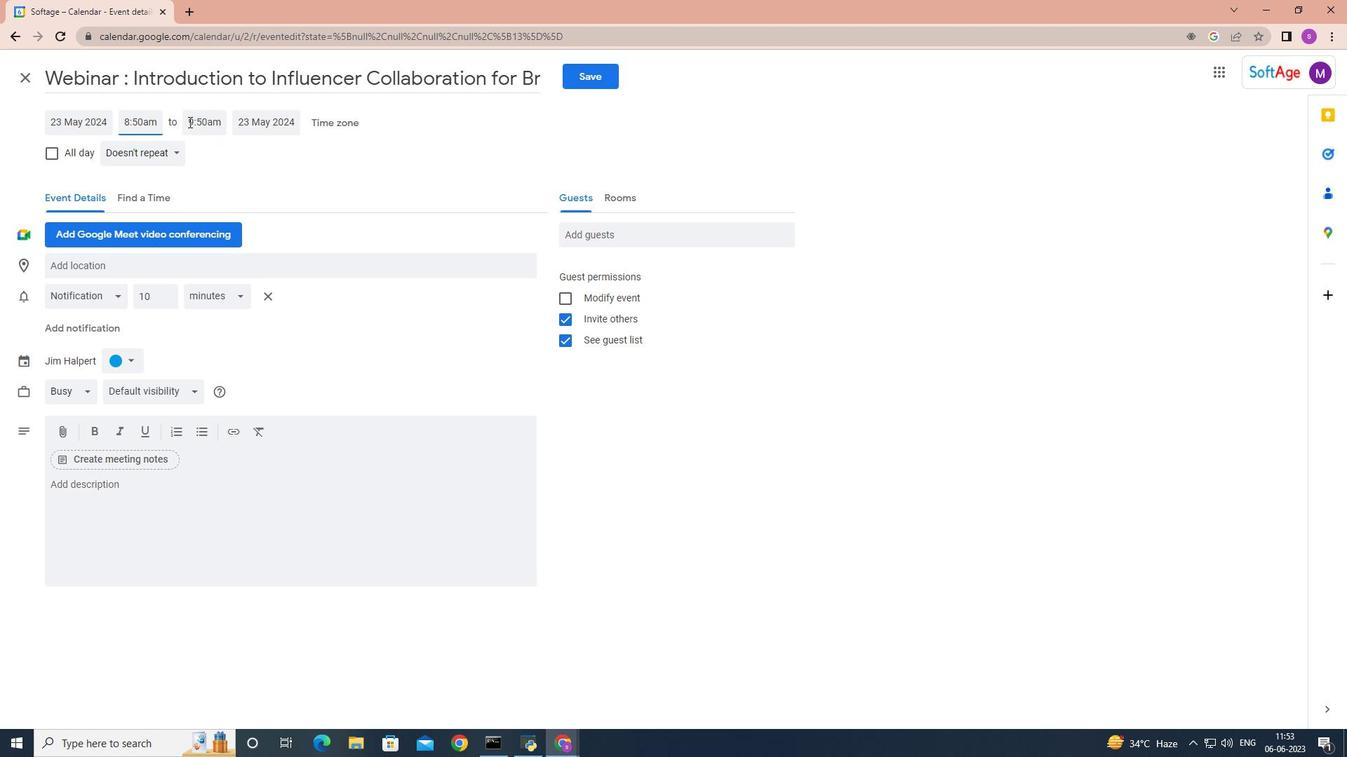 
Action: Mouse moved to (225, 268)
Screenshot: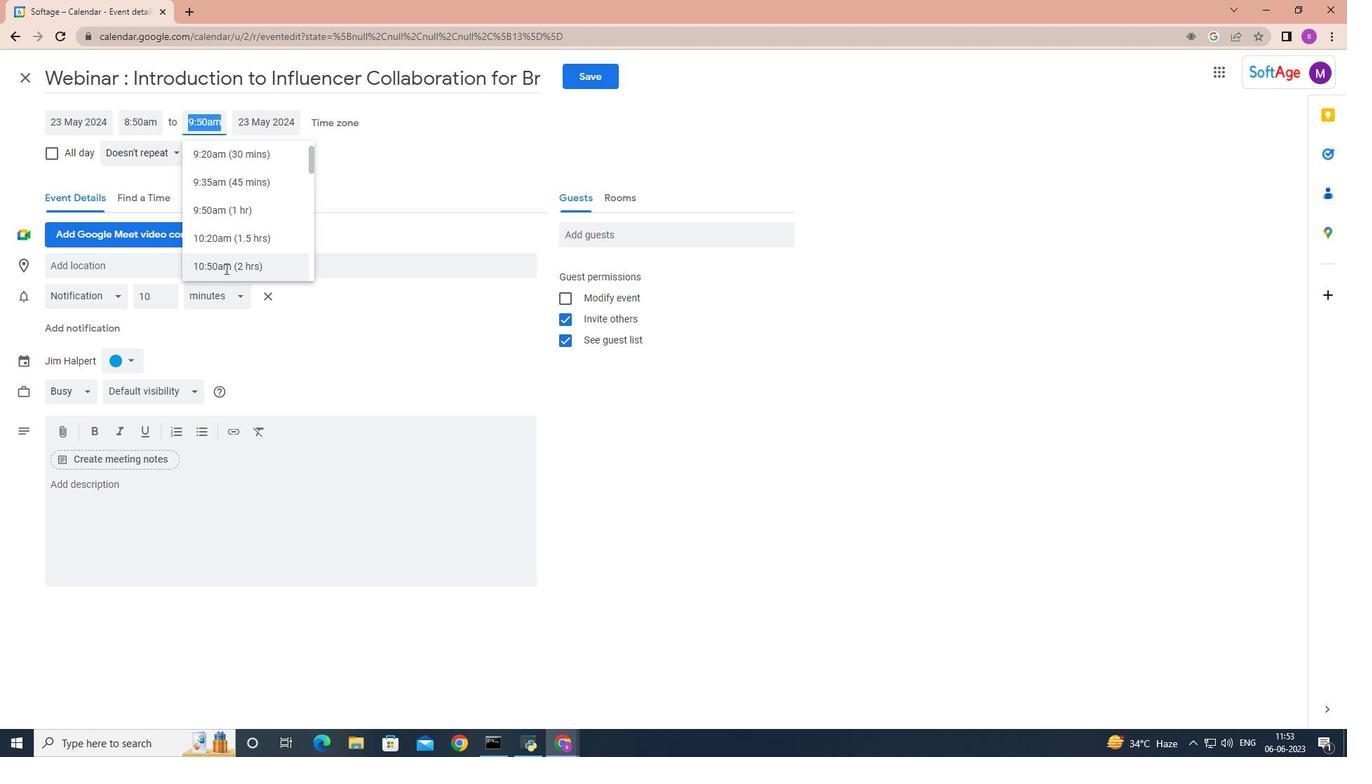 
Action: Mouse pressed left at (225, 268)
Screenshot: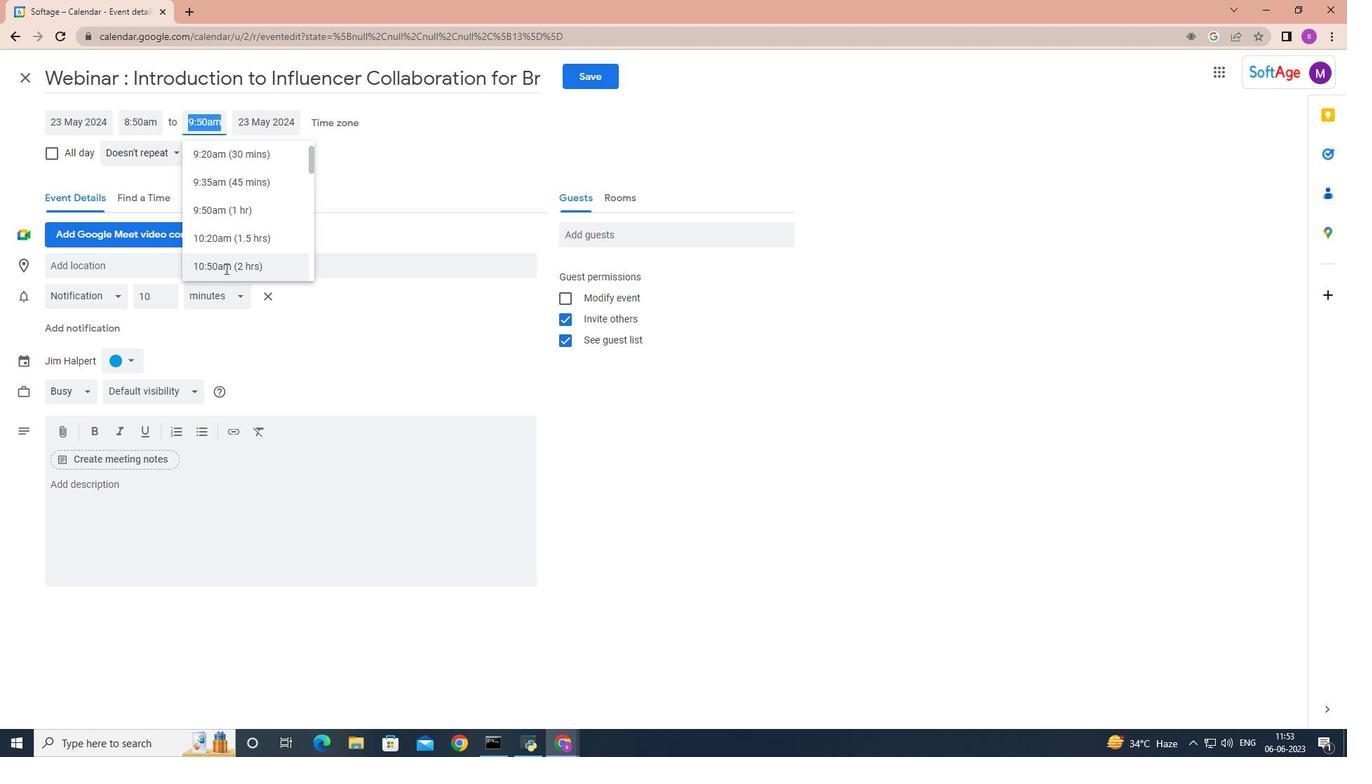 
Action: Mouse moved to (131, 486)
Screenshot: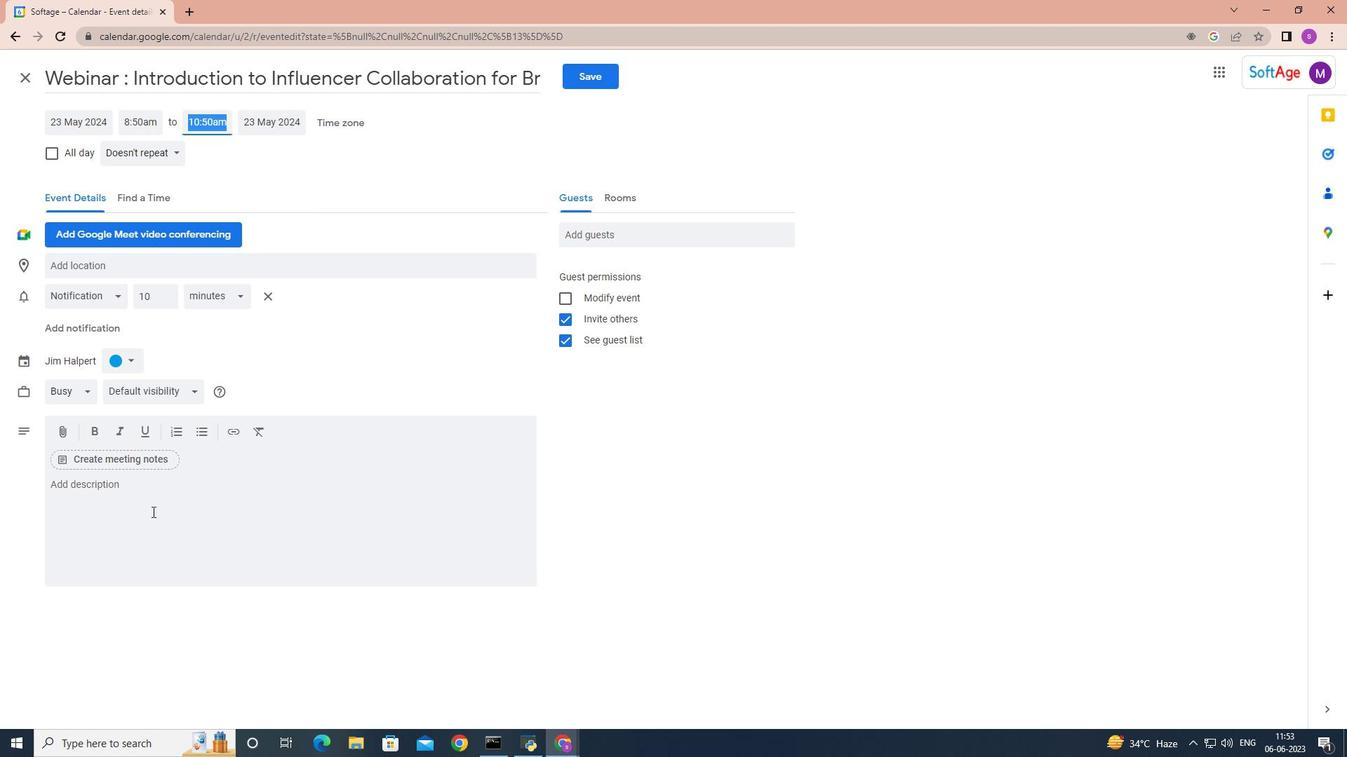 
Action: Mouse pressed left at (131, 486)
Screenshot: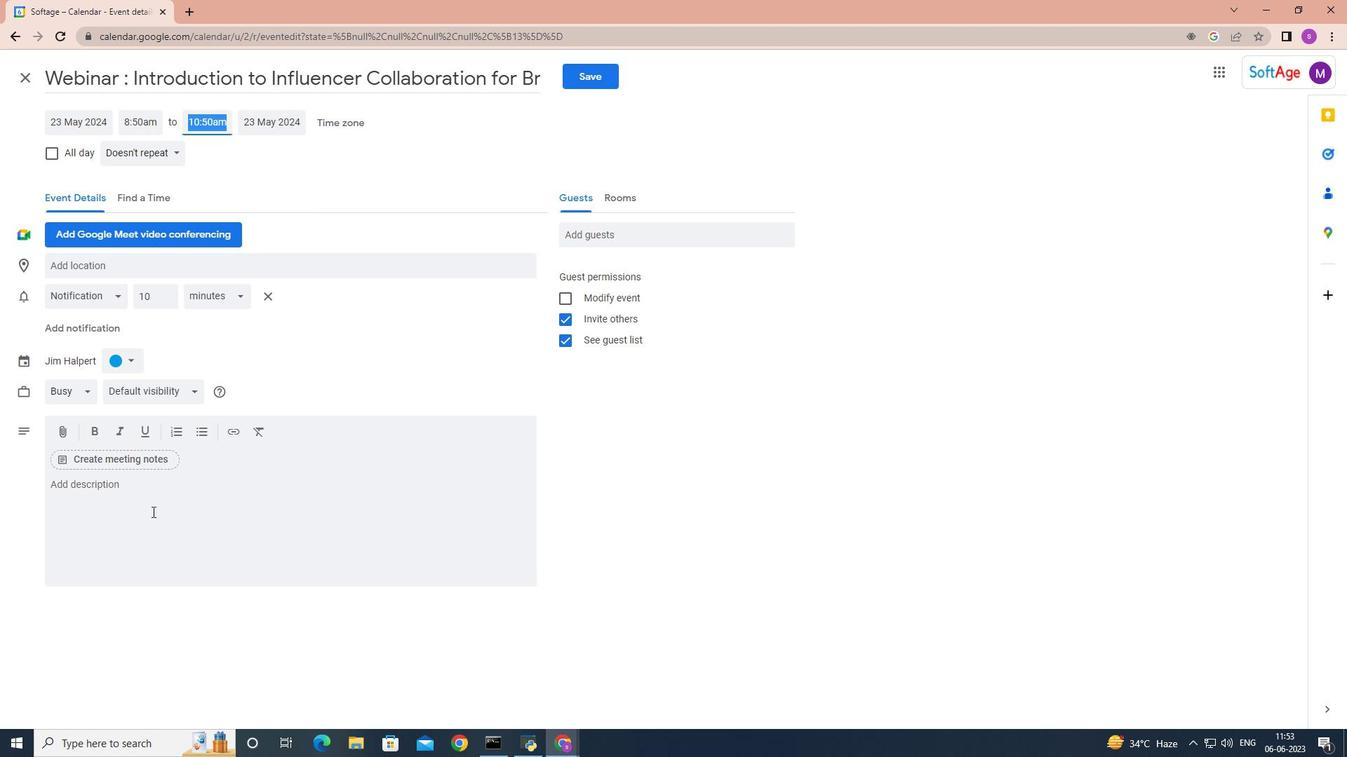 
Action: Mouse moved to (131, 485)
Screenshot: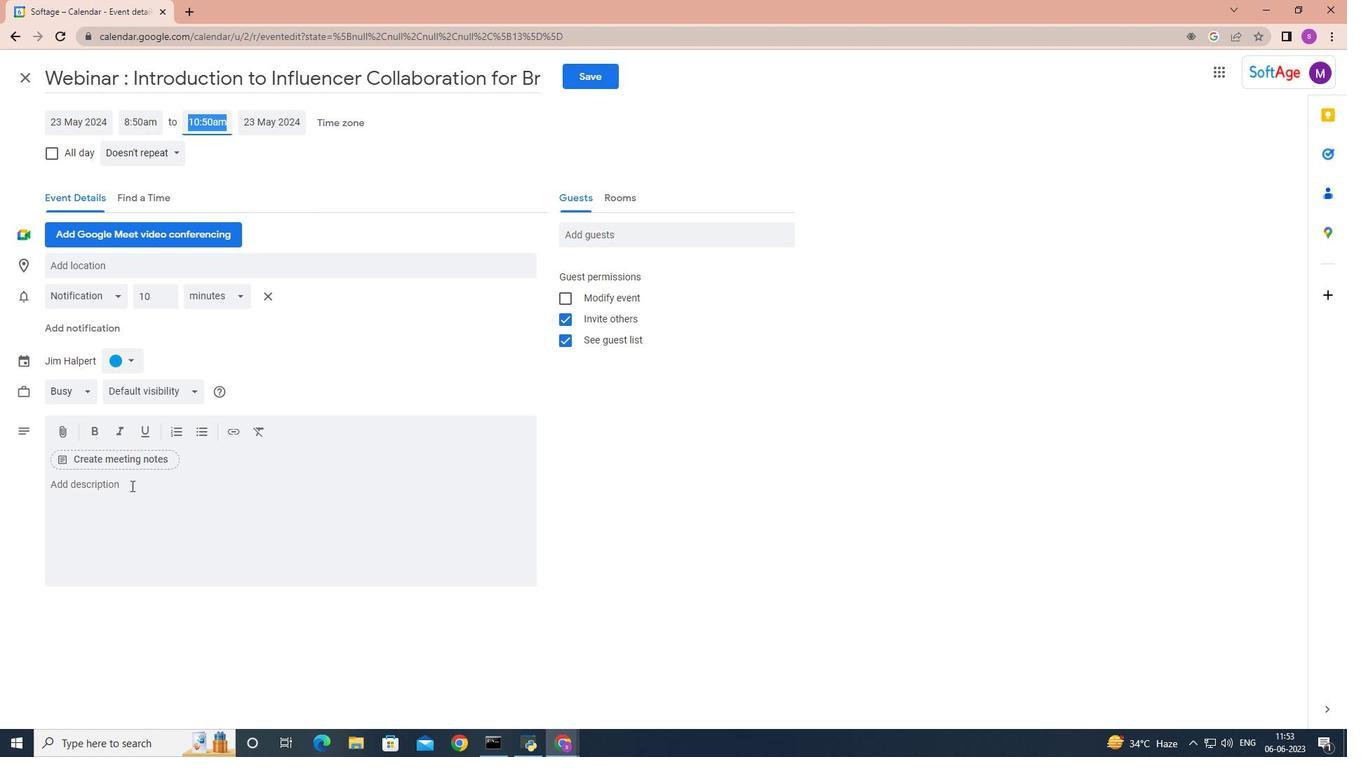 
Action: Key pressed <Key.shift>After<Key.space>each<Key.space>fall,<Key.space>allow<Key.space>time<Key.space>foe<Key.space><Key.backspace><Key.backspace>r<Key.space>participants<Key.space>to<Key.space>reflect<Key.space>om<Key.space><Key.backspace><Key.backspace>n<Key.space>their<Key.space>experience.<Key.space><Key.shift>Discuss<Key.space>the<Key.space><Key.shift>E<Key.backspace>ez<Key.backspace>xercise<Key.space><Key.shift>Encourage<Key.space>open<Key.space>and<Key.space>honest<Key.space>commub<Key.backspace>nication<Key.space>about<Key.space>how<Key.space>the<Key.space>exercise<Key.space>relates<Key.space>to<Key.space>the<Key.space>team<Key.space>dynamics<Key.space>and<Key.space>collaboration.
Screenshot: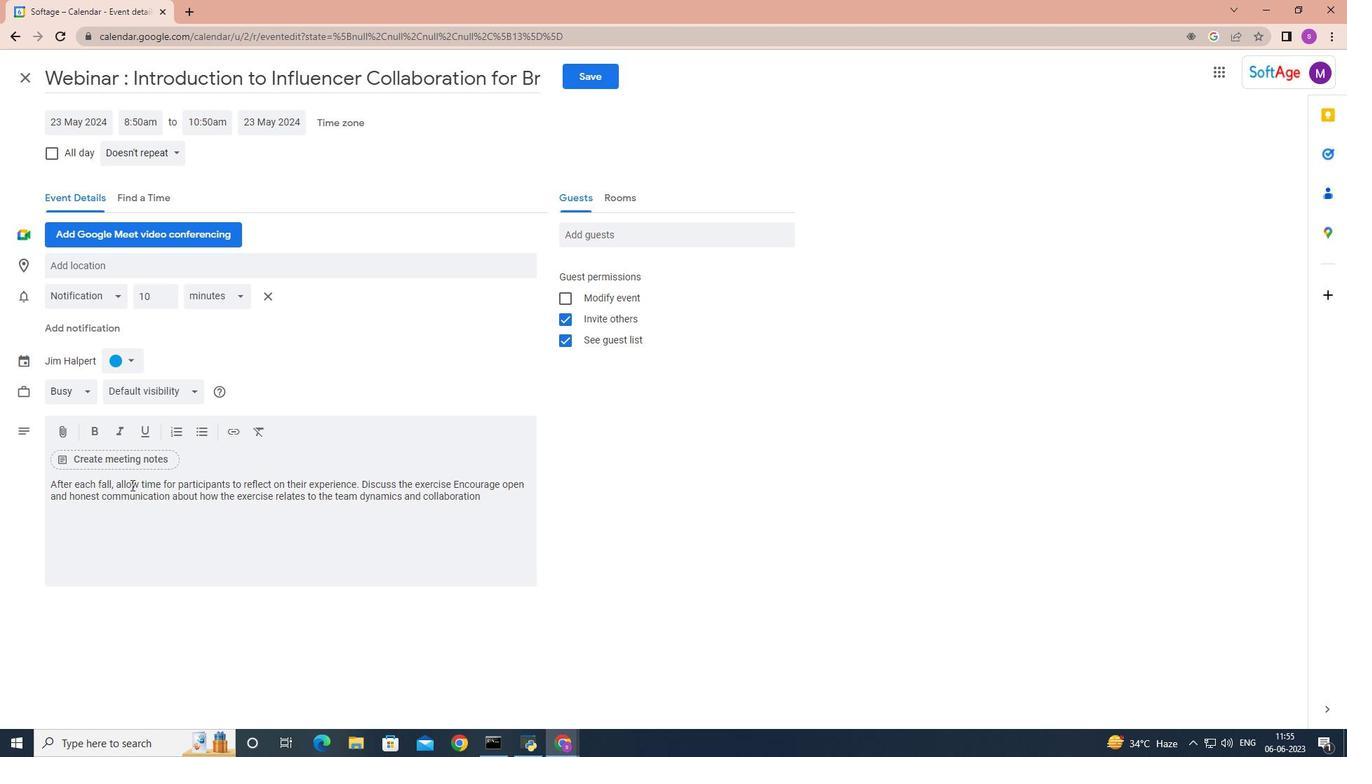 
Action: Mouse moved to (130, 362)
Screenshot: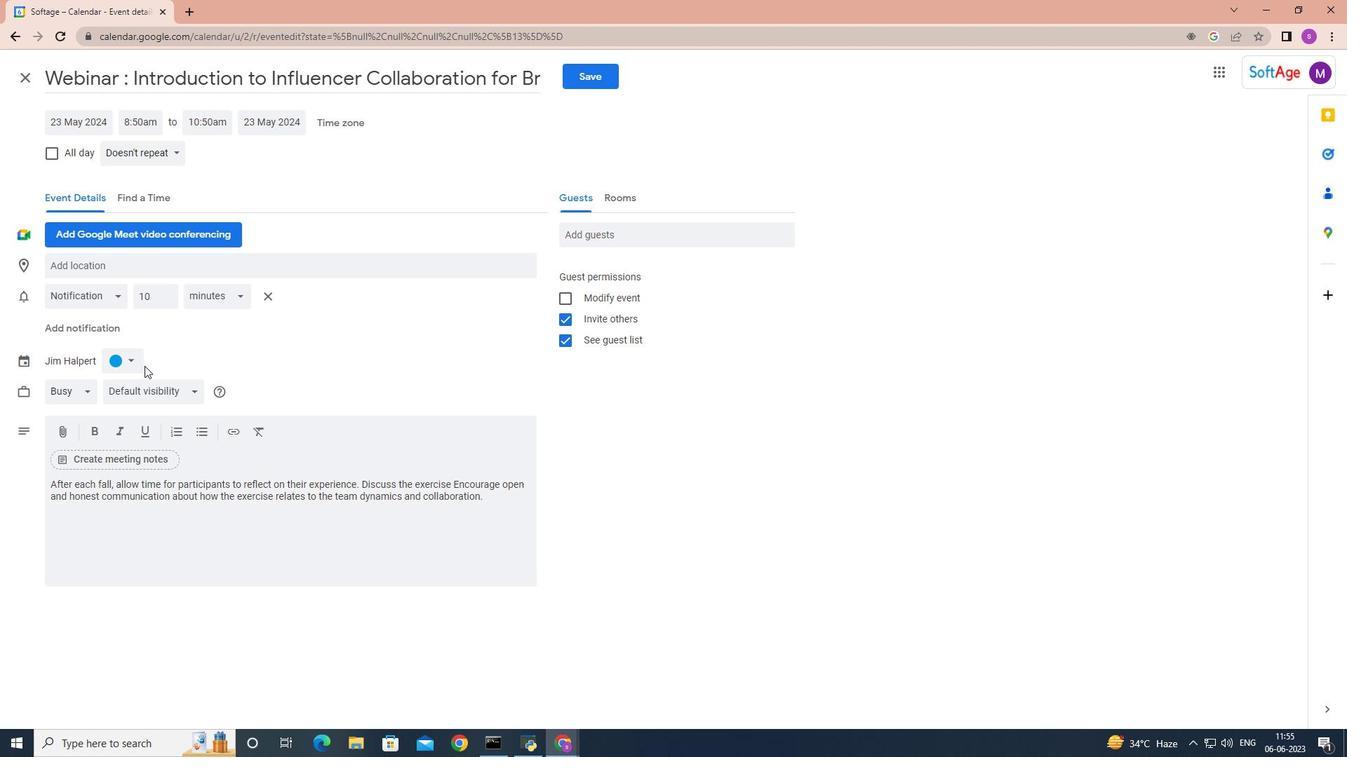 
Action: Mouse pressed left at (130, 362)
Screenshot: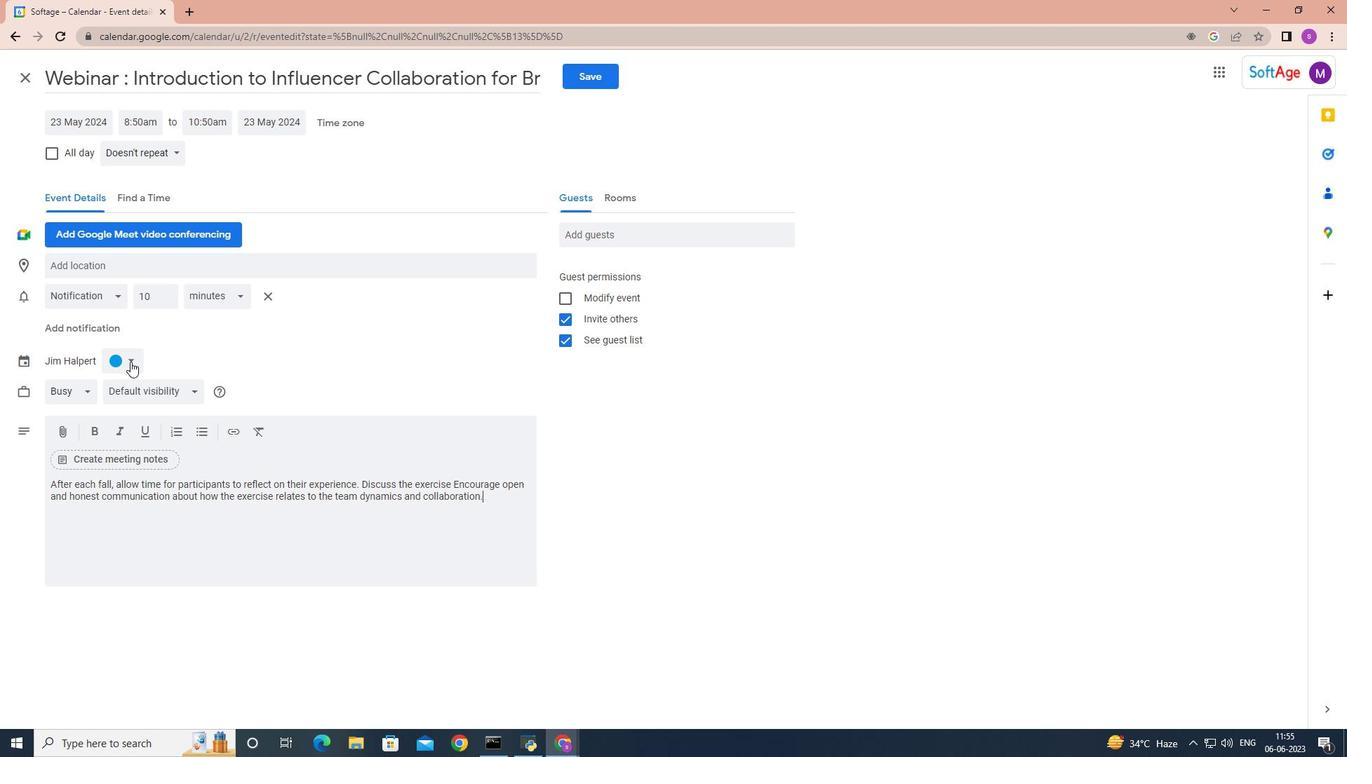 
Action: Mouse moved to (112, 397)
Screenshot: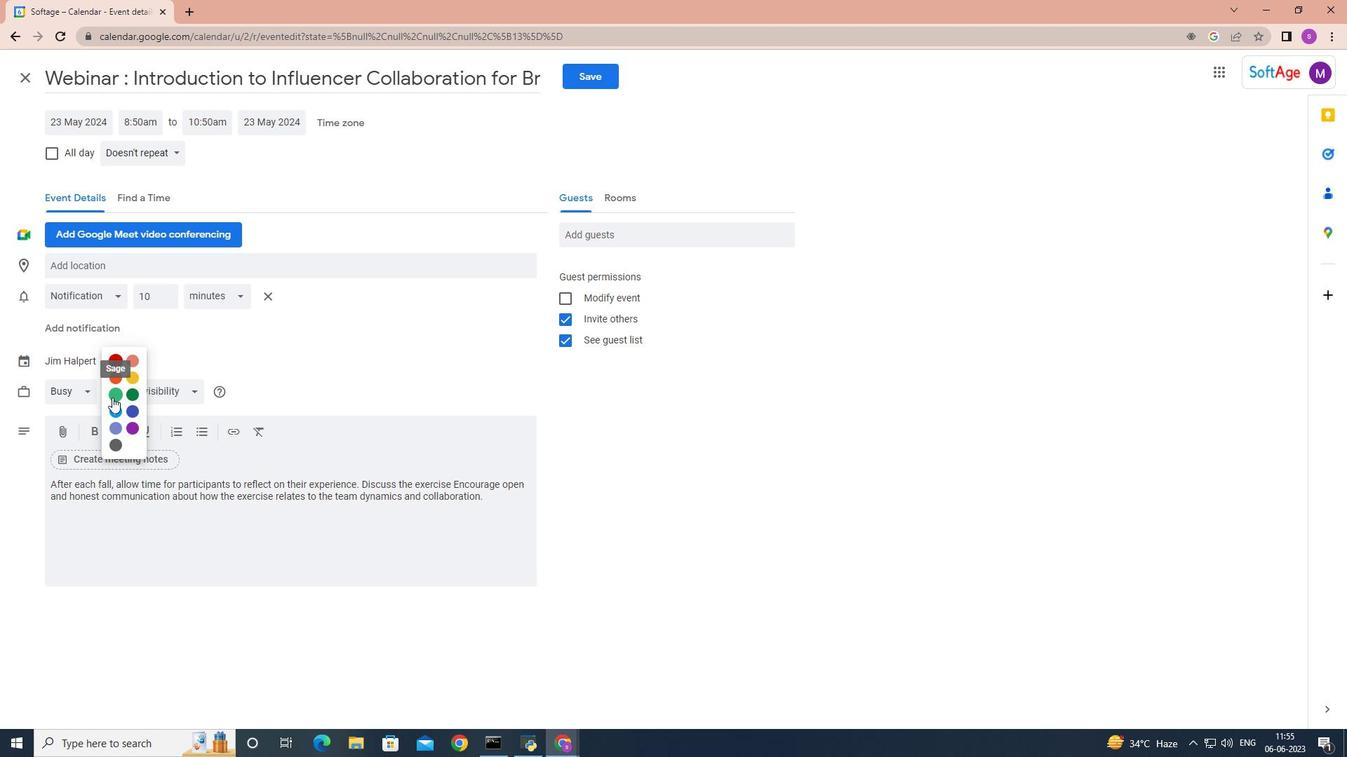 
Action: Mouse pressed left at (112, 397)
Screenshot: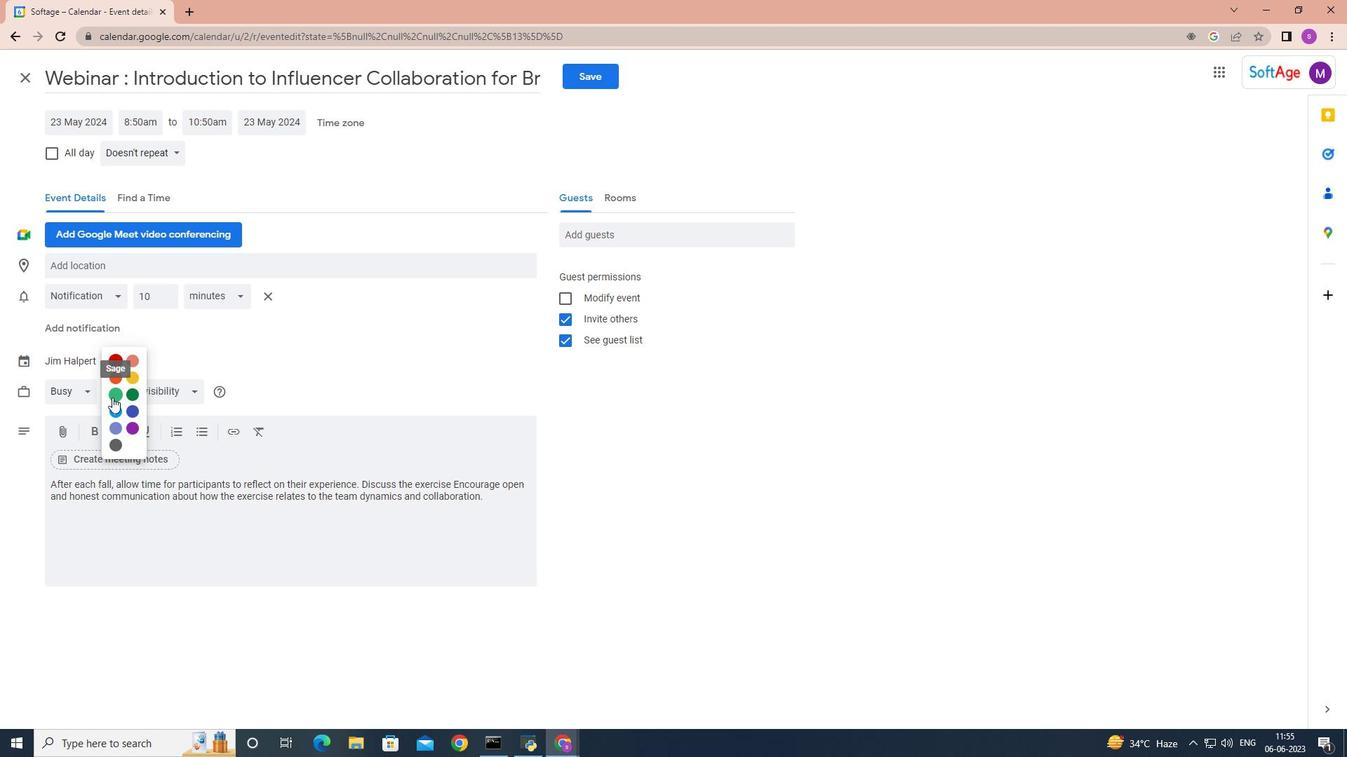 
Action: Mouse moved to (136, 270)
Screenshot: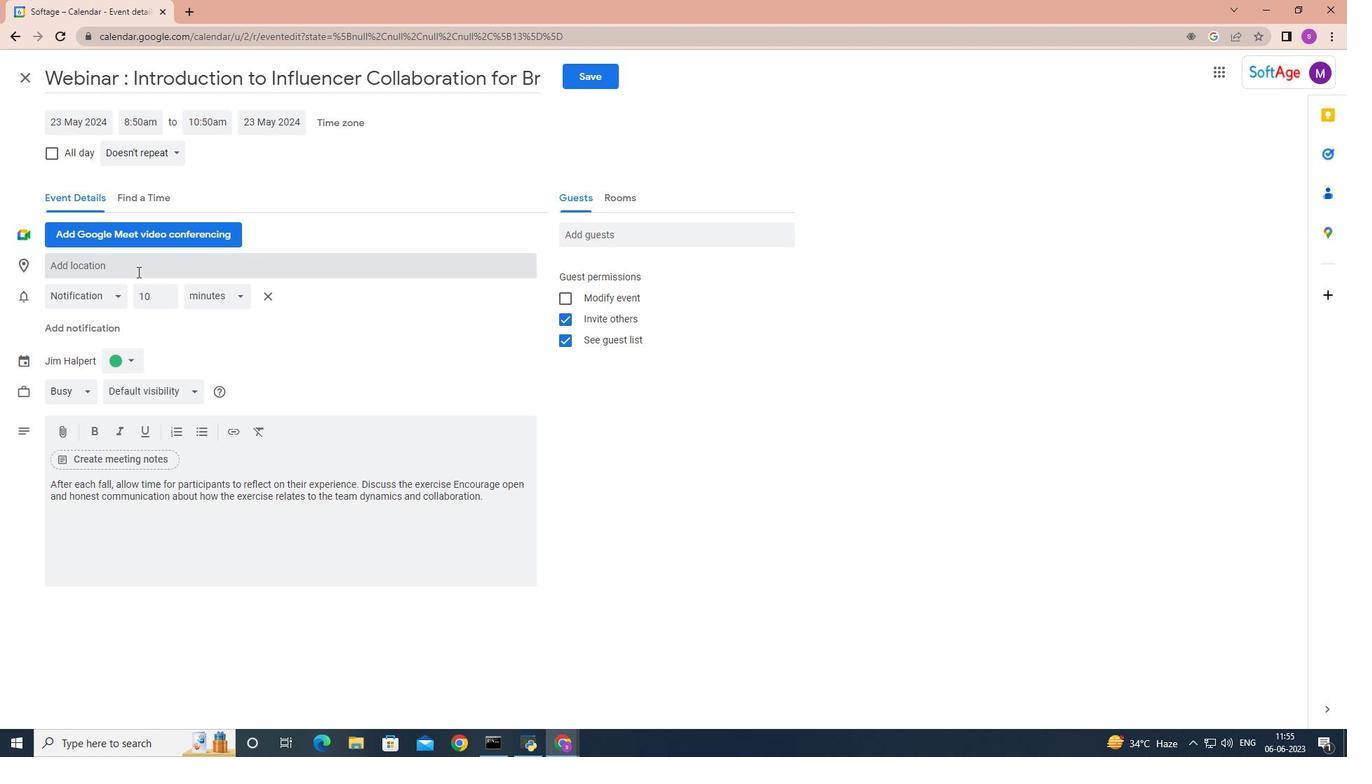 
Action: Mouse pressed left at (136, 270)
Screenshot: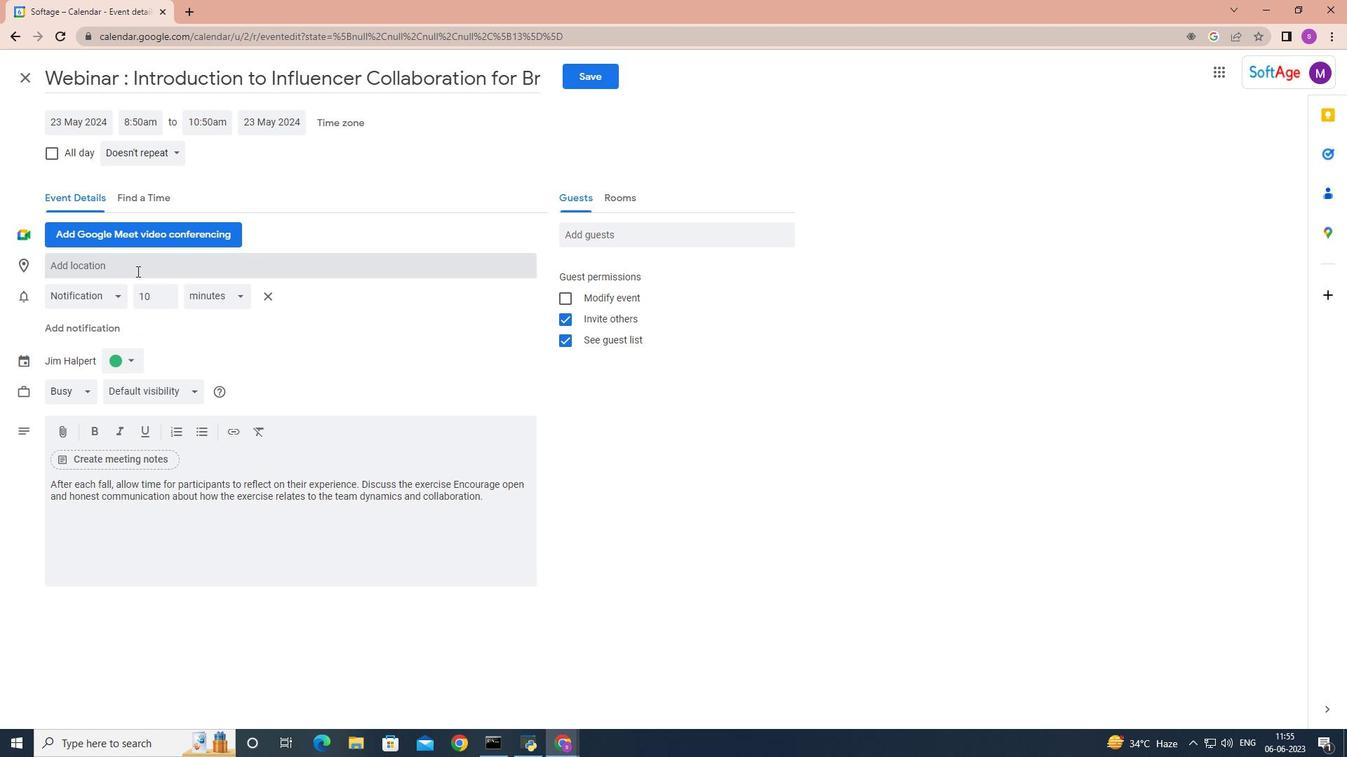 
Action: Key pressed <Key.shift>Manchester,<Key.space><Key.shift>UK
Screenshot: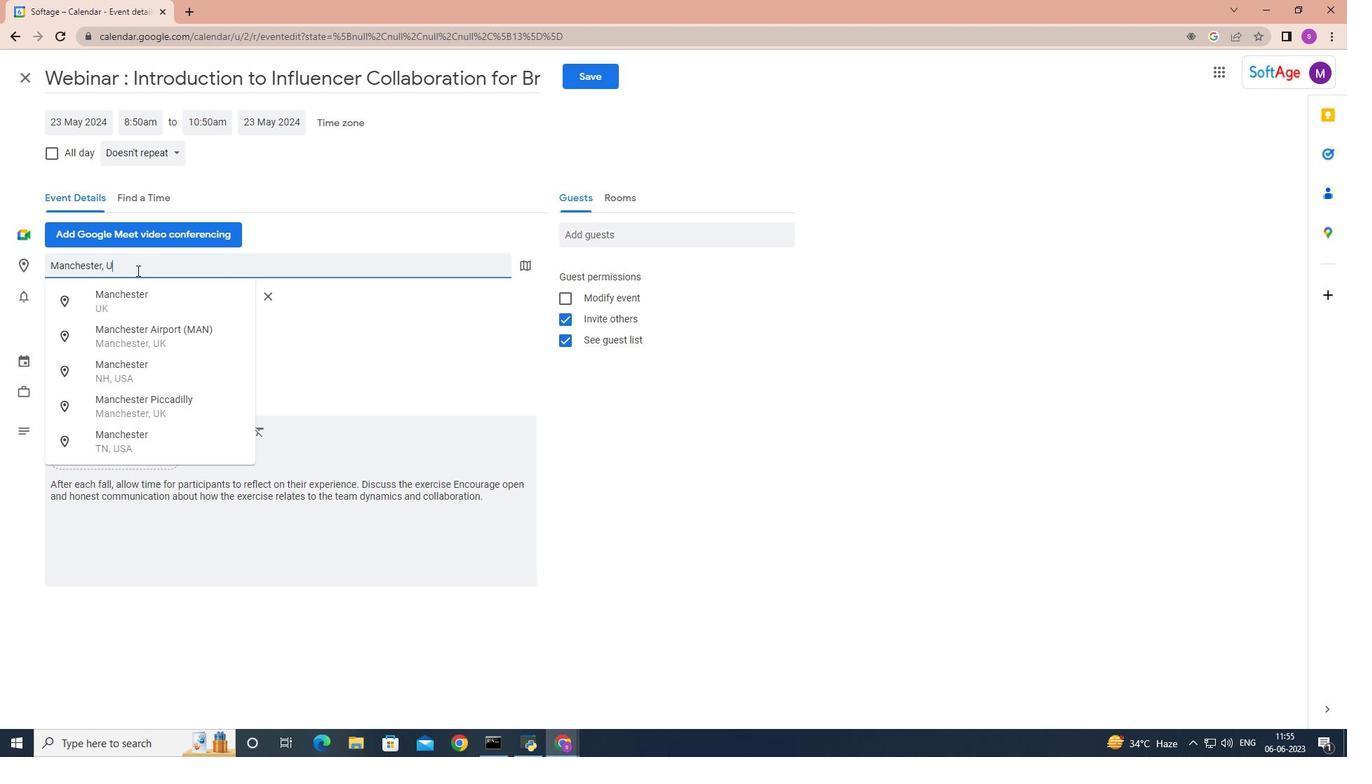 
Action: Mouse moved to (610, 232)
Screenshot: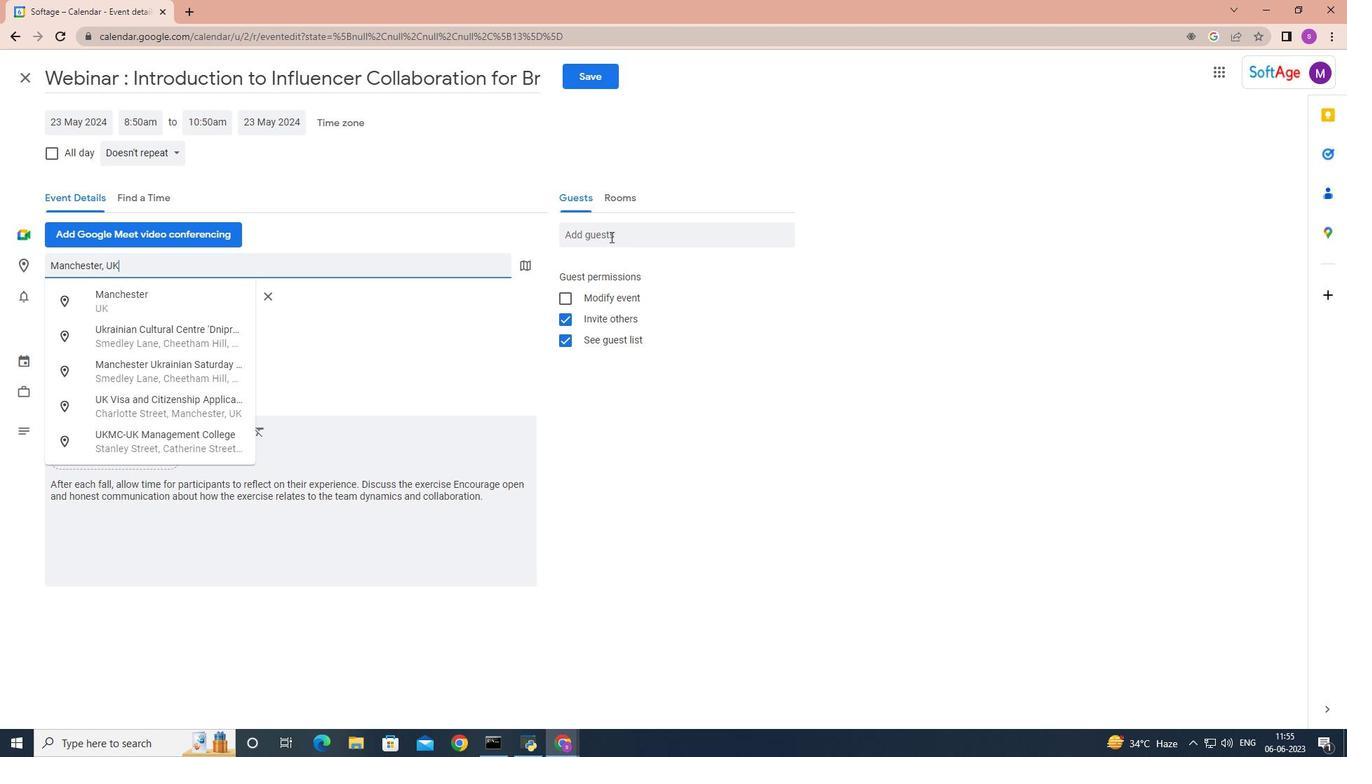 
Action: Mouse pressed left at (610, 232)
Screenshot: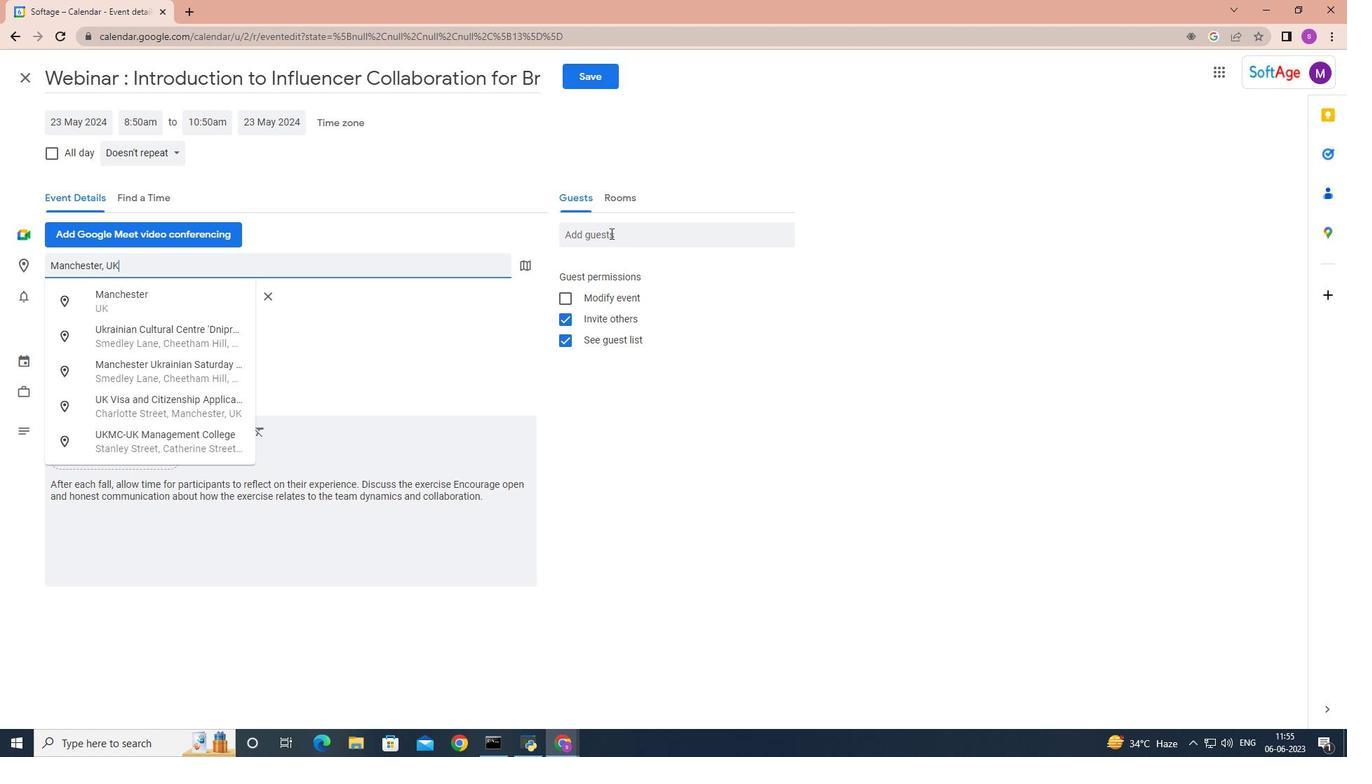 
Action: Key pressed softage.2
Screenshot: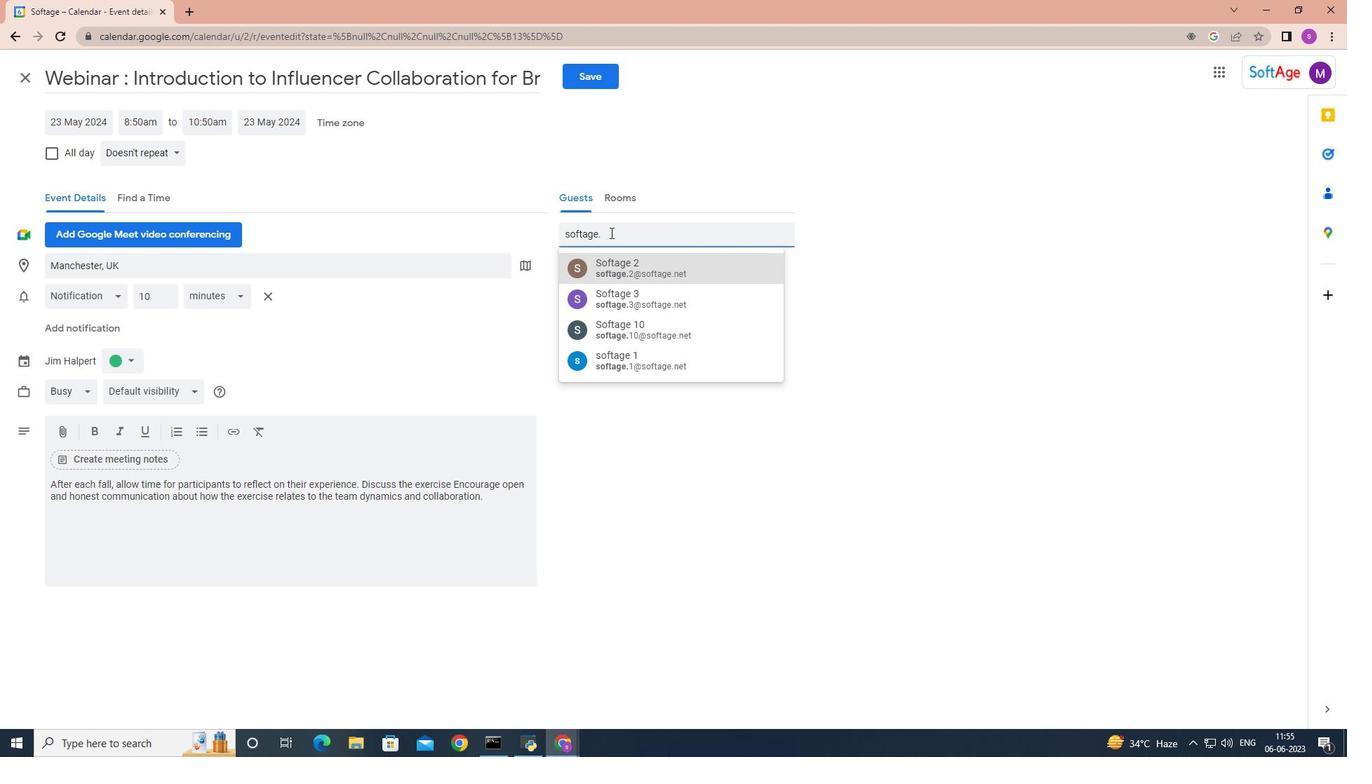 
Action: Mouse moved to (625, 268)
Screenshot: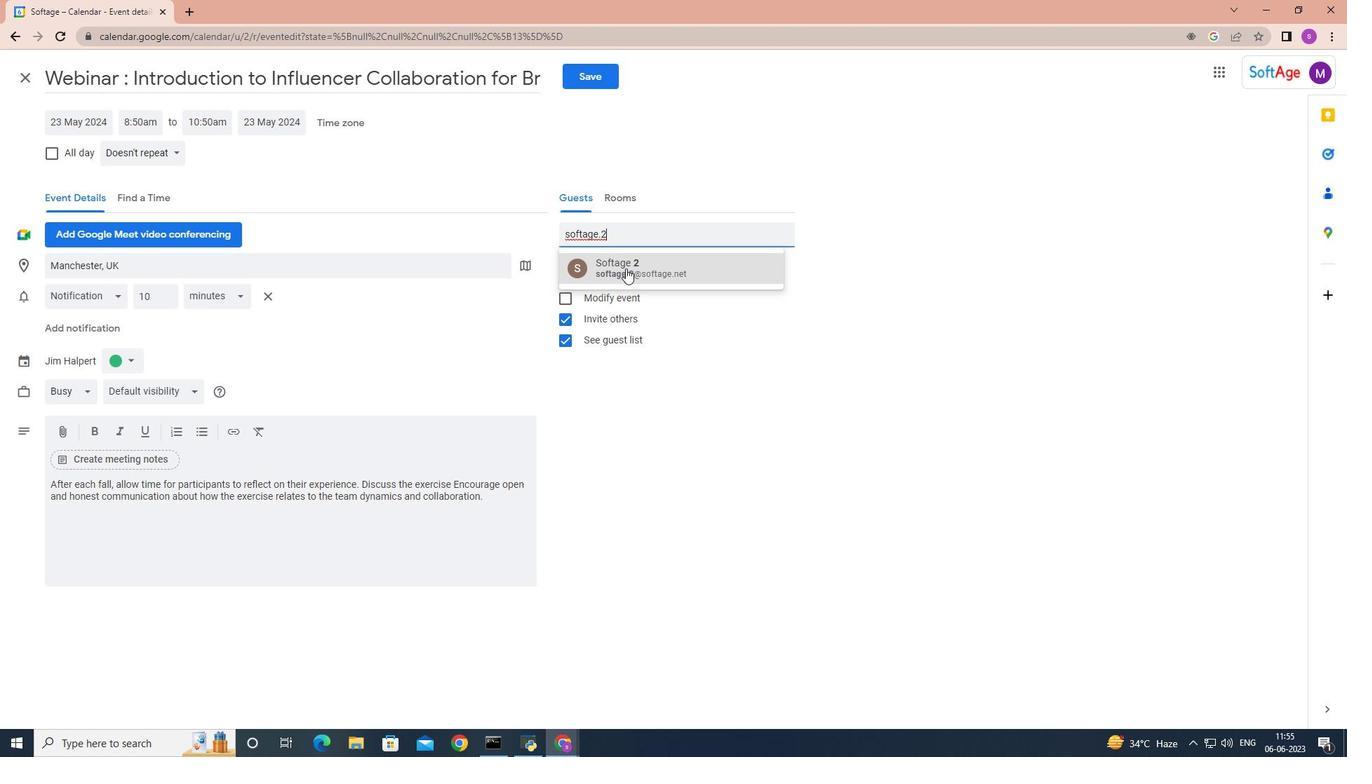 
Action: Mouse pressed left at (625, 268)
Screenshot: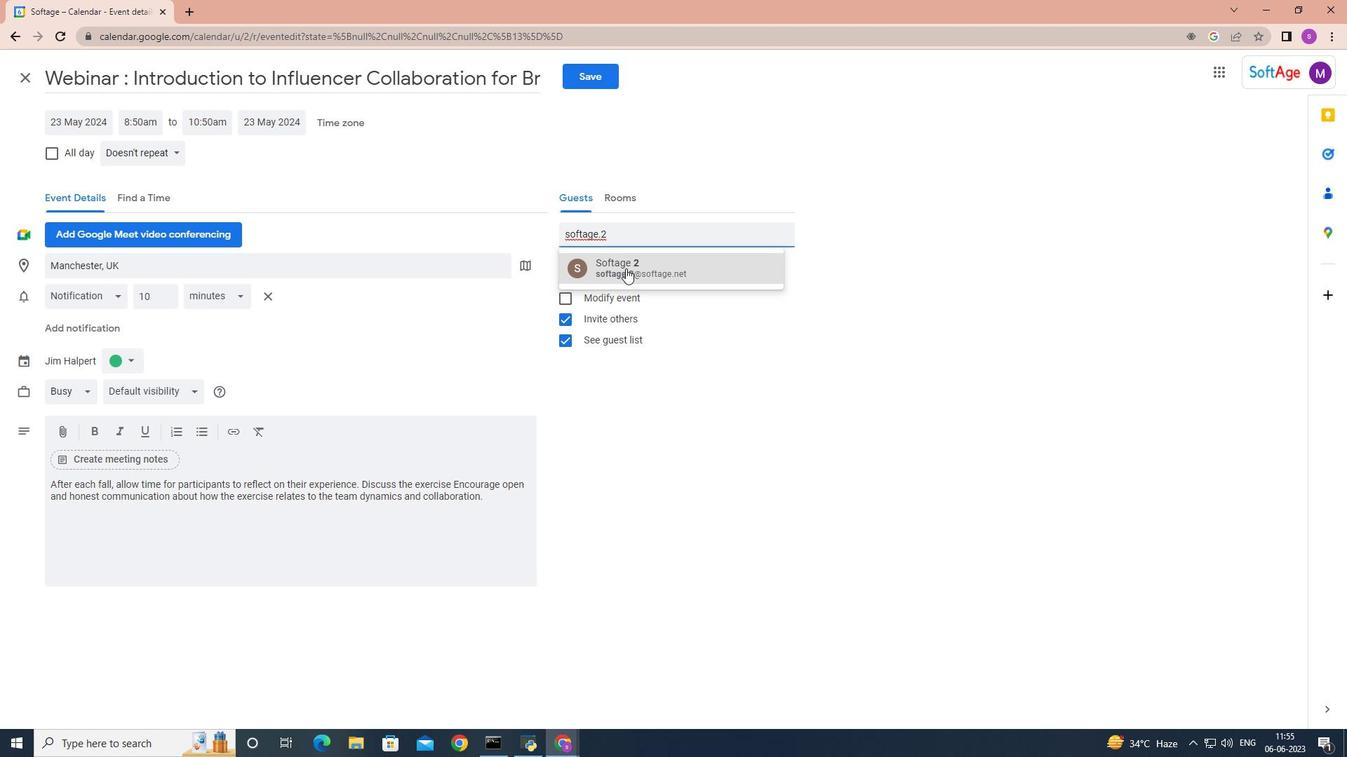 
Action: Key pressed softage.4<Key.backspace>3
Screenshot: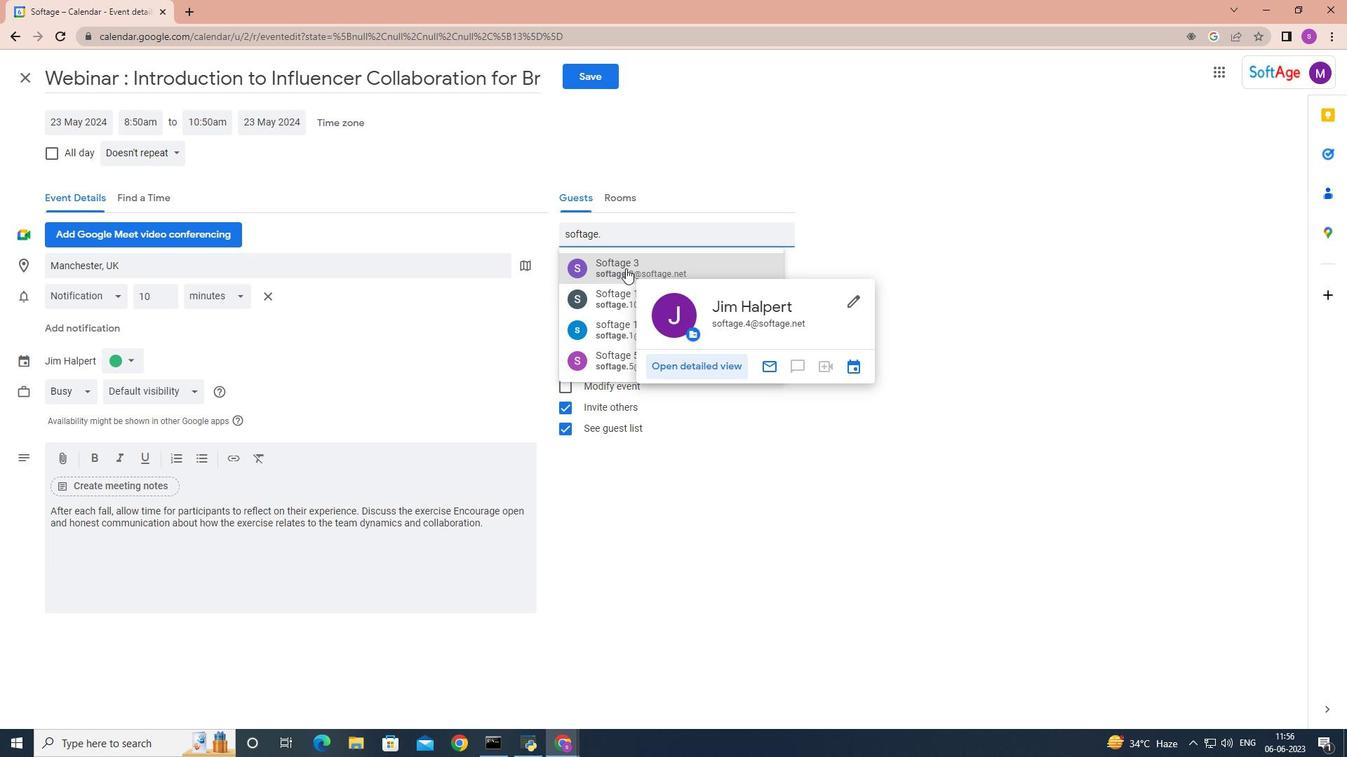 
Action: Mouse pressed left at (625, 268)
Screenshot: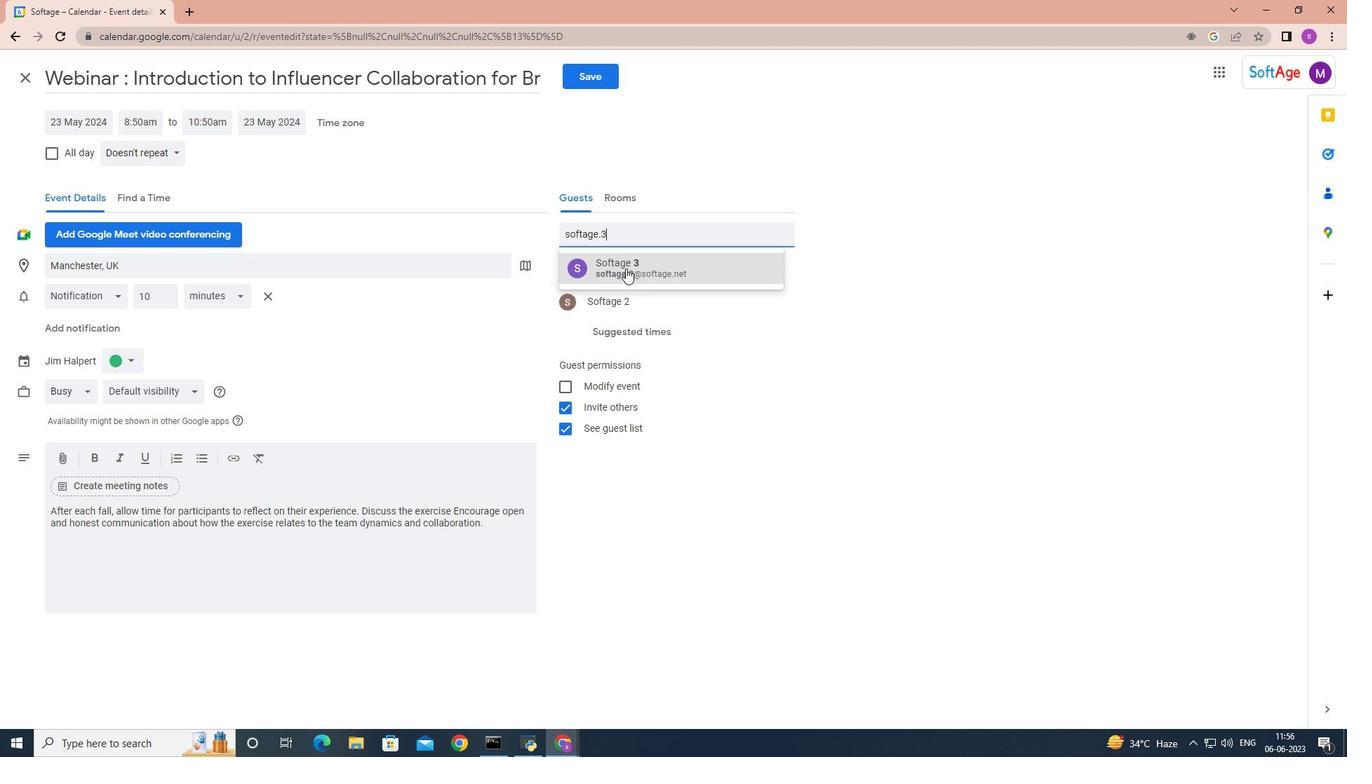 
Action: Mouse moved to (171, 150)
Screenshot: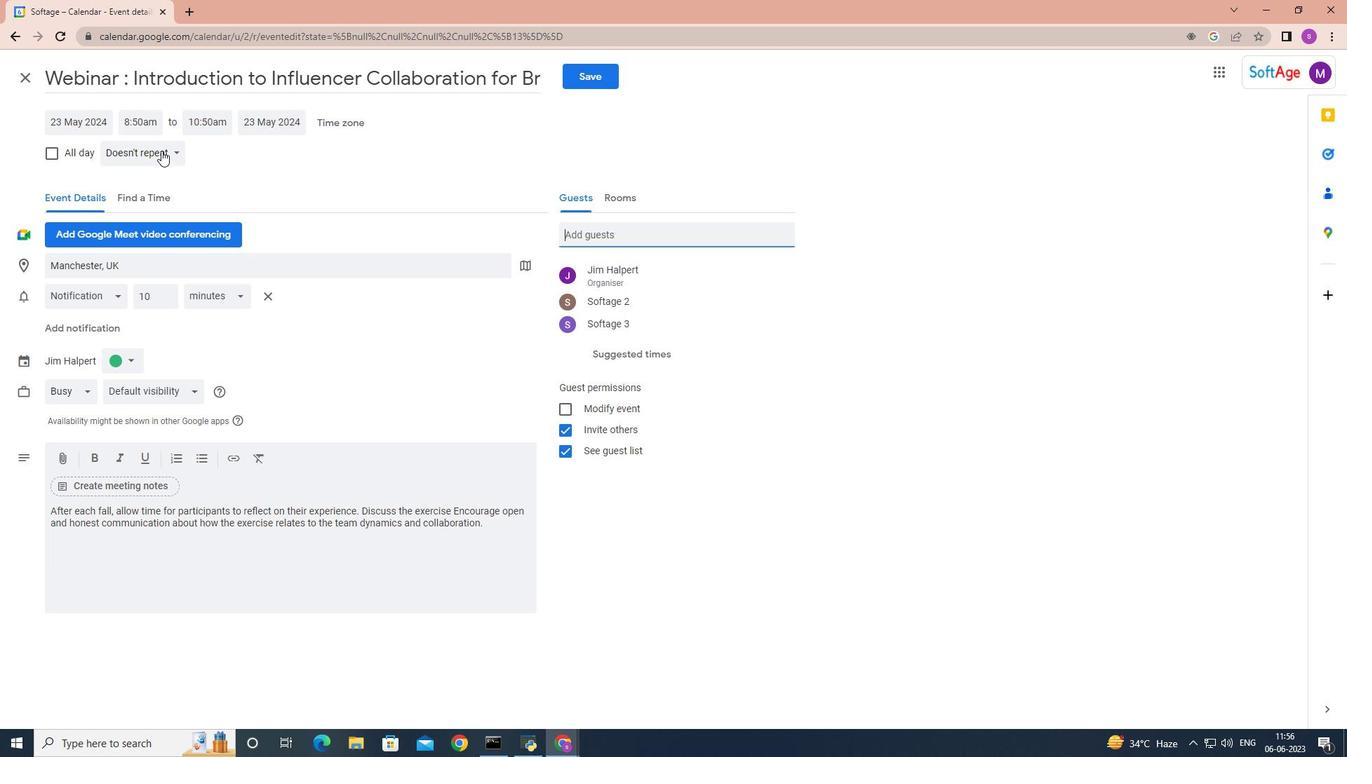
Action: Mouse pressed left at (171, 150)
Screenshot: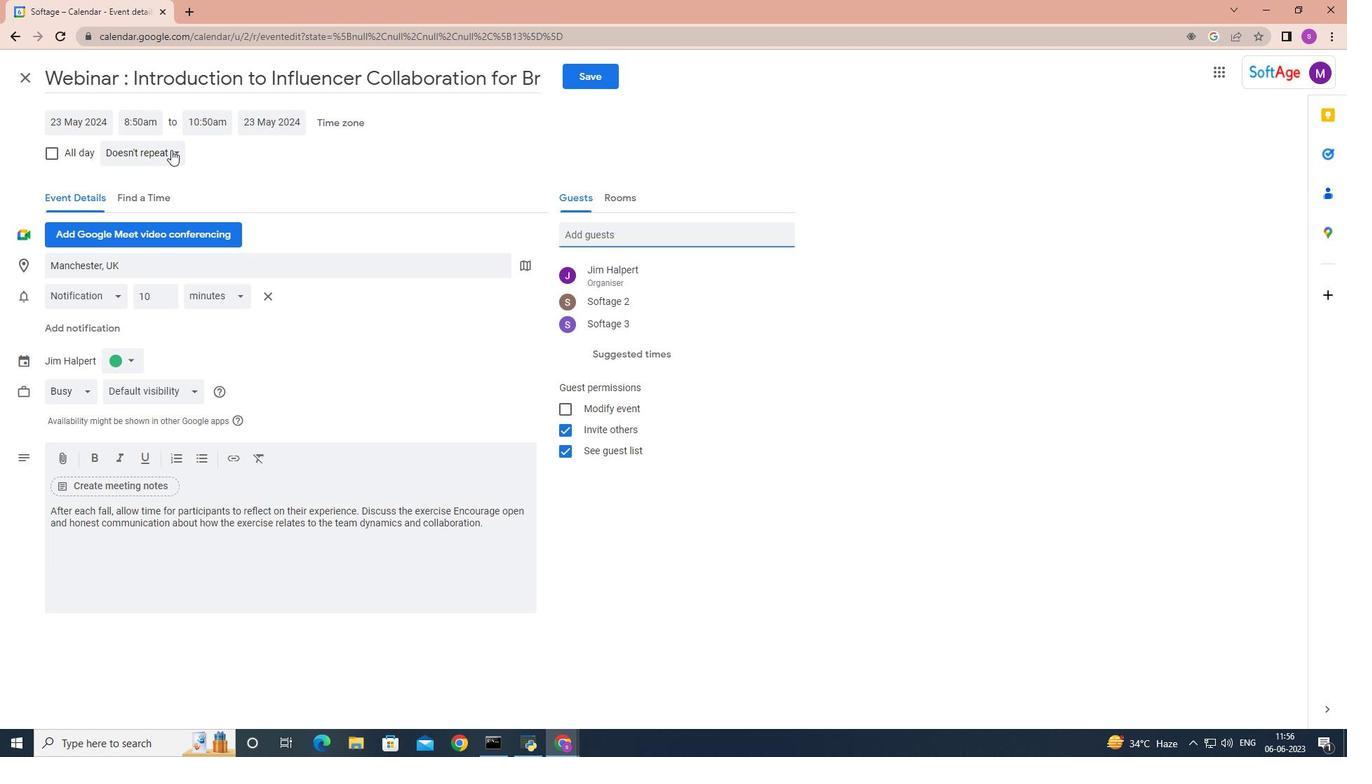 
Action: Mouse moved to (176, 180)
Screenshot: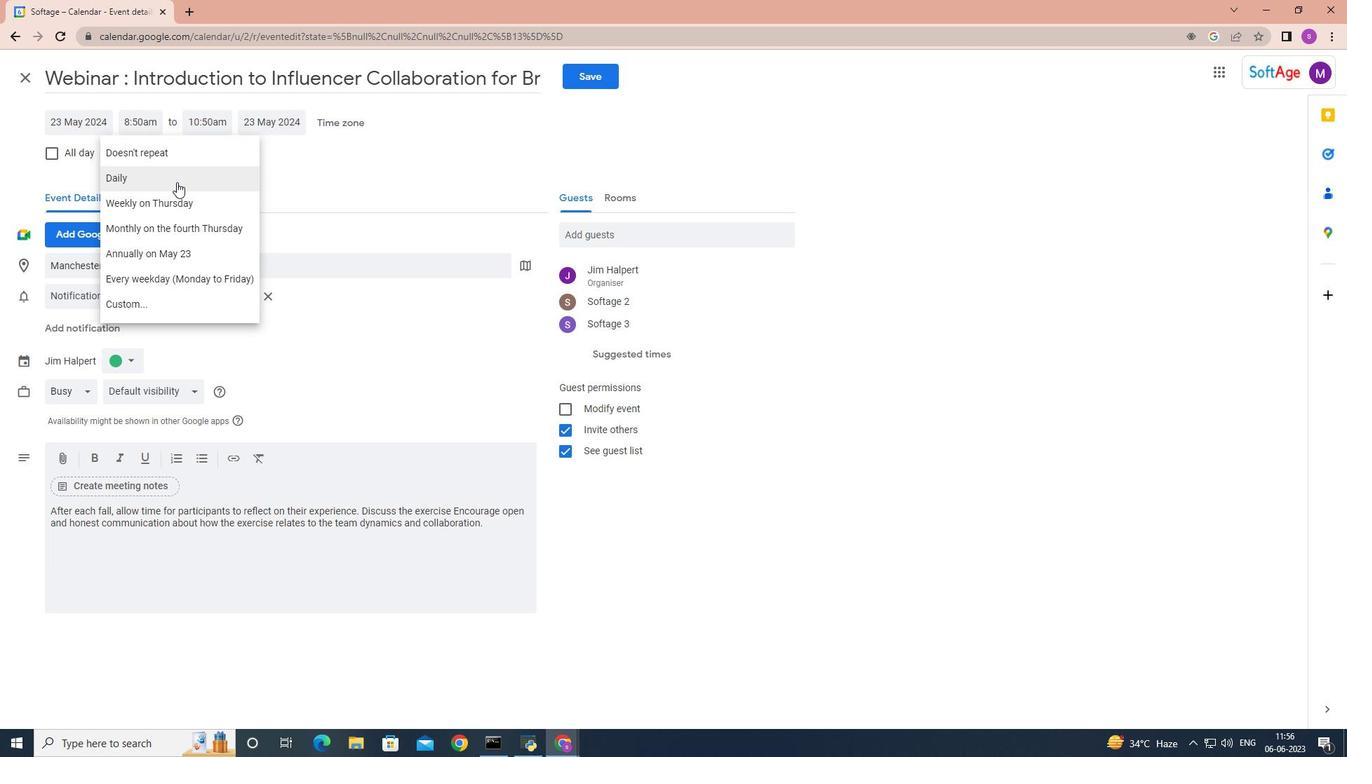 
Action: Mouse pressed left at (176, 180)
Screenshot: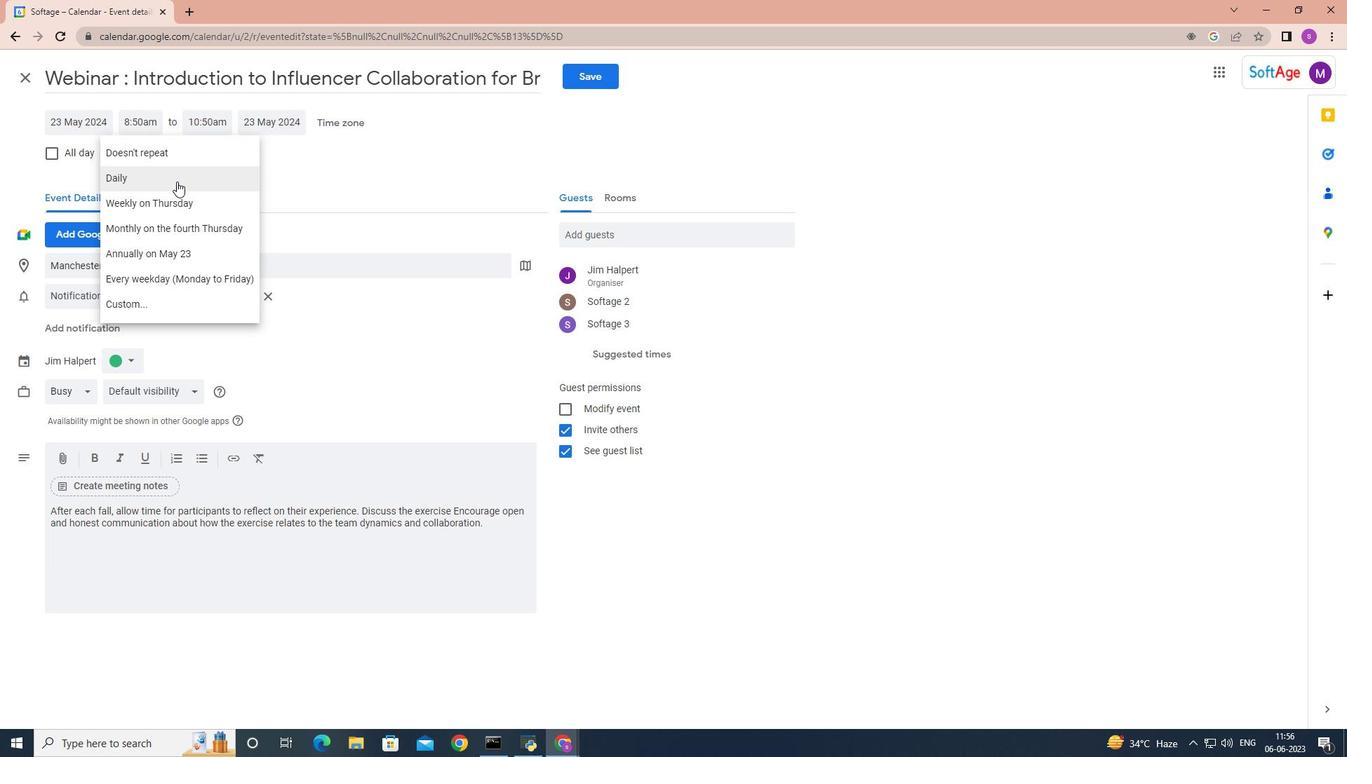 
Action: Mouse moved to (604, 77)
Screenshot: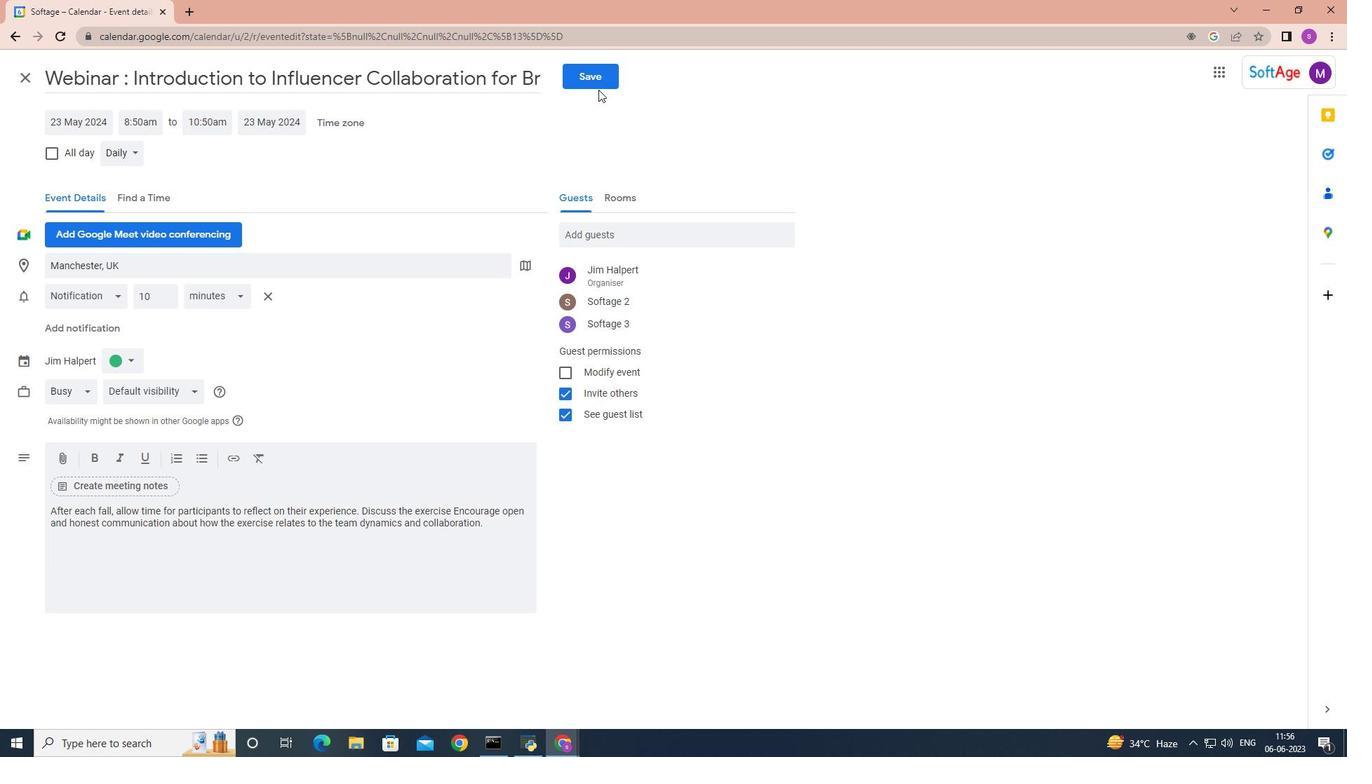 
Action: Mouse pressed left at (604, 77)
Screenshot: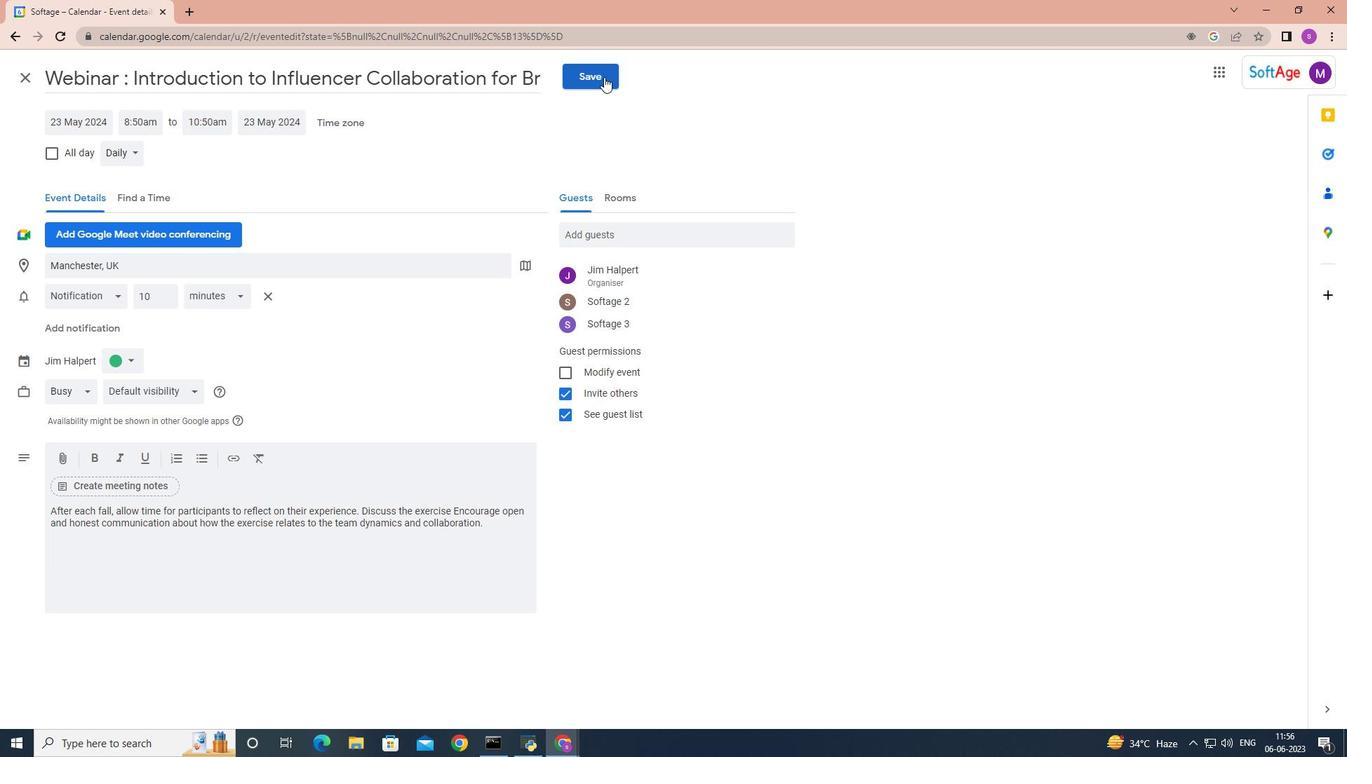 
Action: Mouse moved to (812, 420)
Screenshot: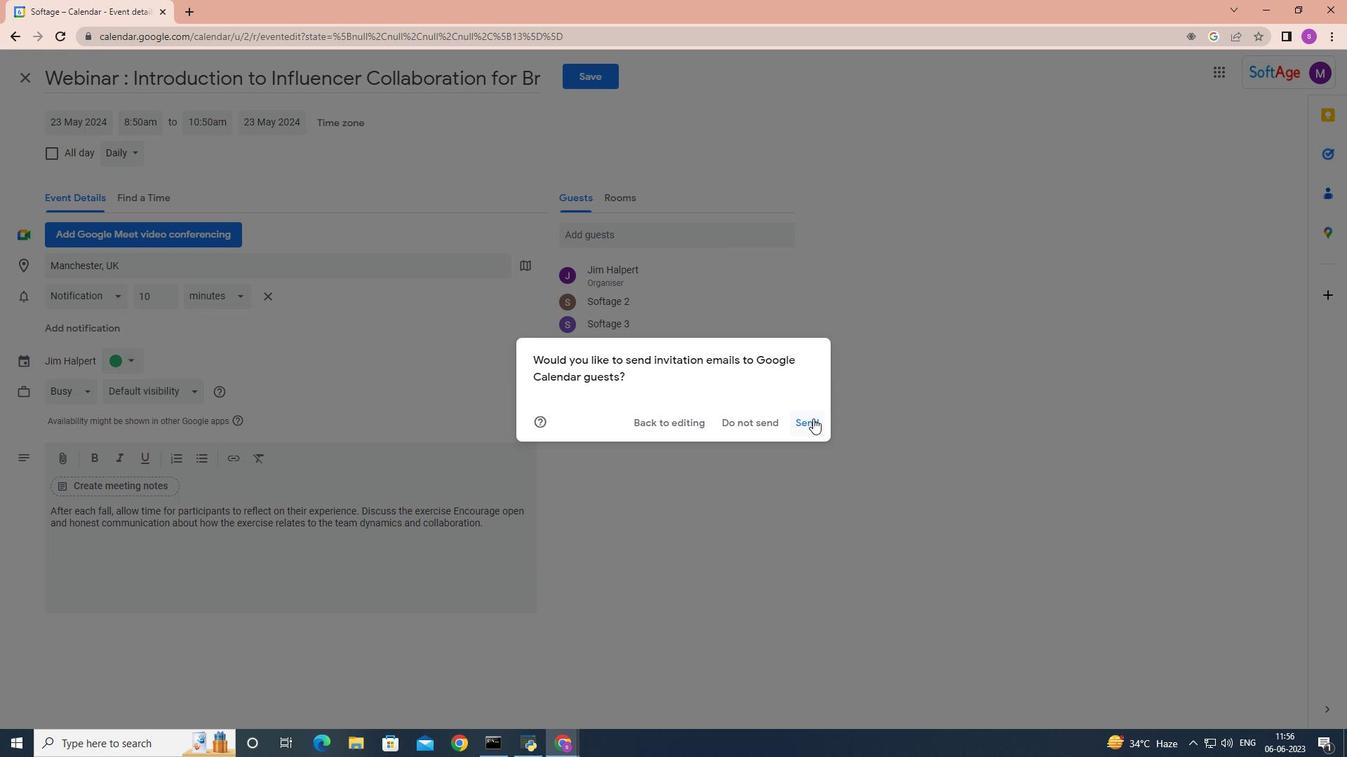 
Action: Mouse pressed left at (812, 420)
Screenshot: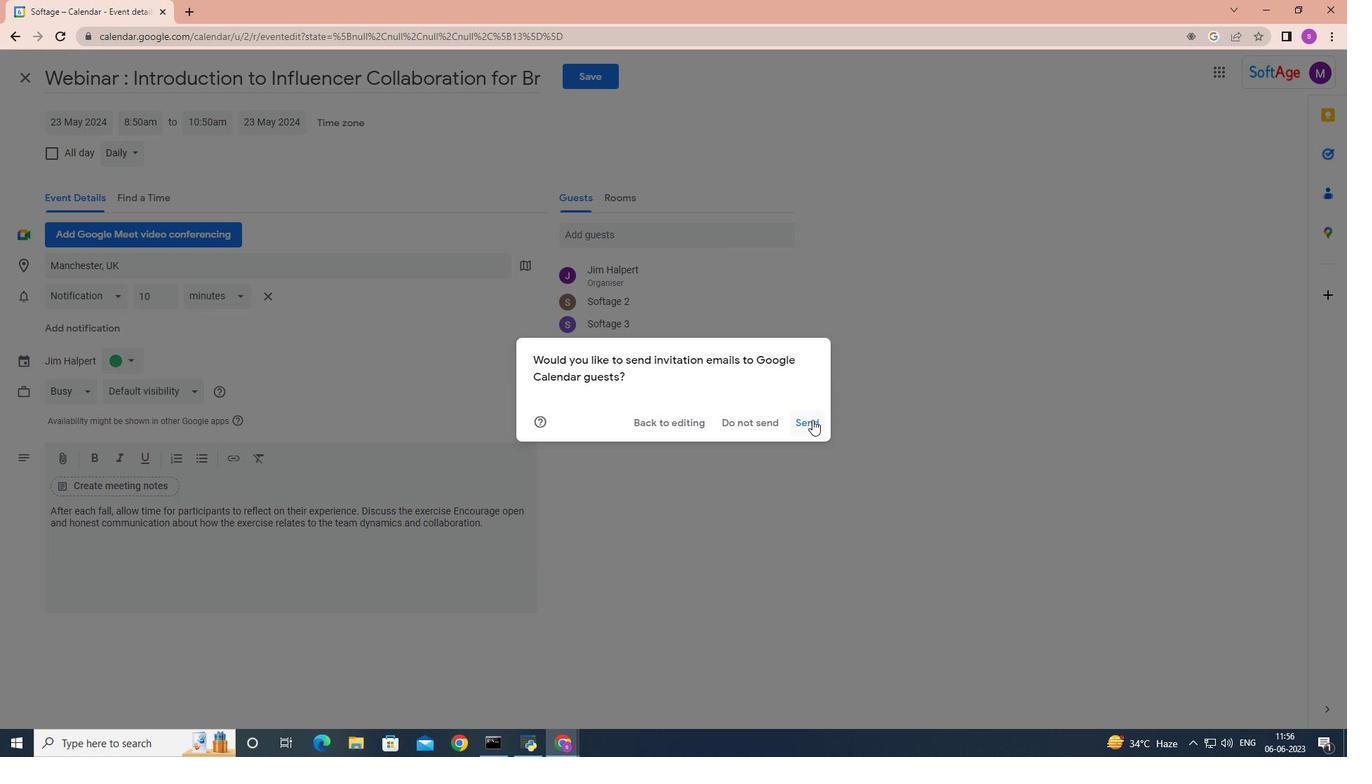 
